 Task: In the Company chevron.com, Create email and send with subject: 'We're Thrilled to Welcome You ', and with mail content 'Good Morning,_x000D_
Welcome to a community of trailblazers and innovators. Discover a transformative opportunity that will empower you to thrive in your industry._x000D_
Thanks & Regards', attach the document: Proposal.doc and insert image: visitingcard.jpg. Below Thanks and Regards, write facebook and insert the URL: 'www.facebook.com'. Mark checkbox to create task to follow up : Tomorrow.  Enter or choose an email address of recipient's from company's contact and send.. Logged in from softage.1@softage.net
Action: Mouse moved to (103, 65)
Screenshot: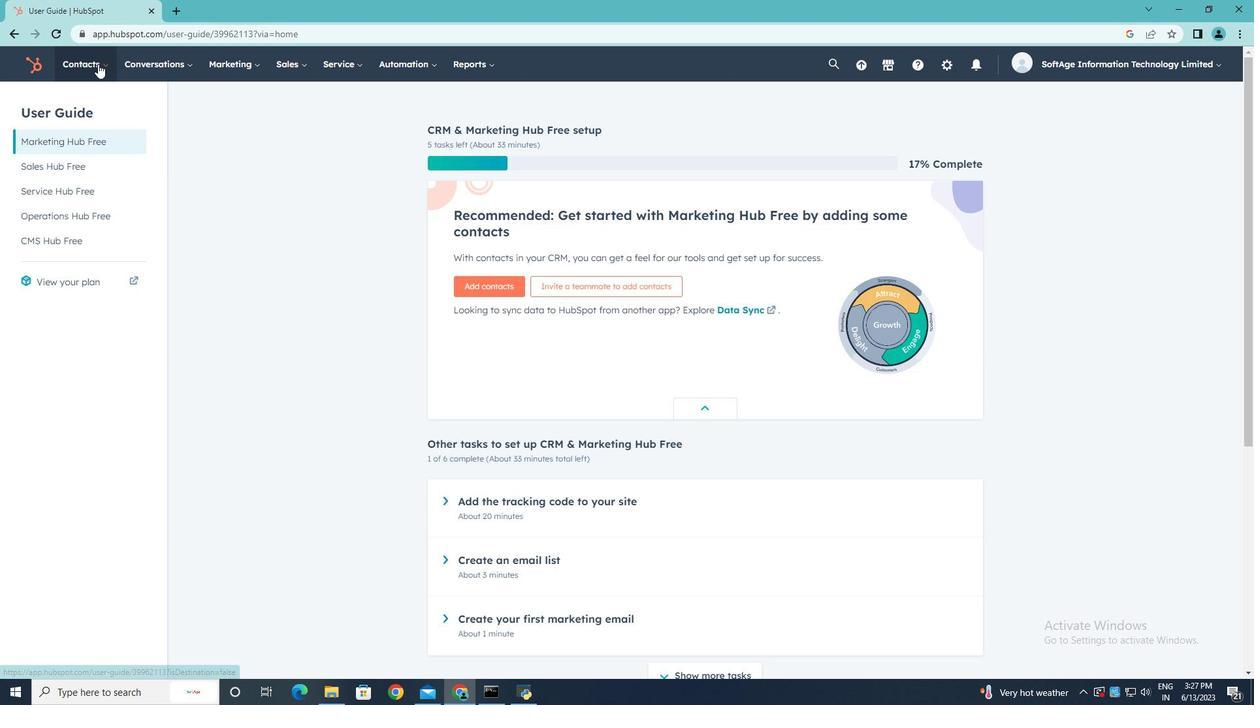 
Action: Mouse pressed left at (103, 65)
Screenshot: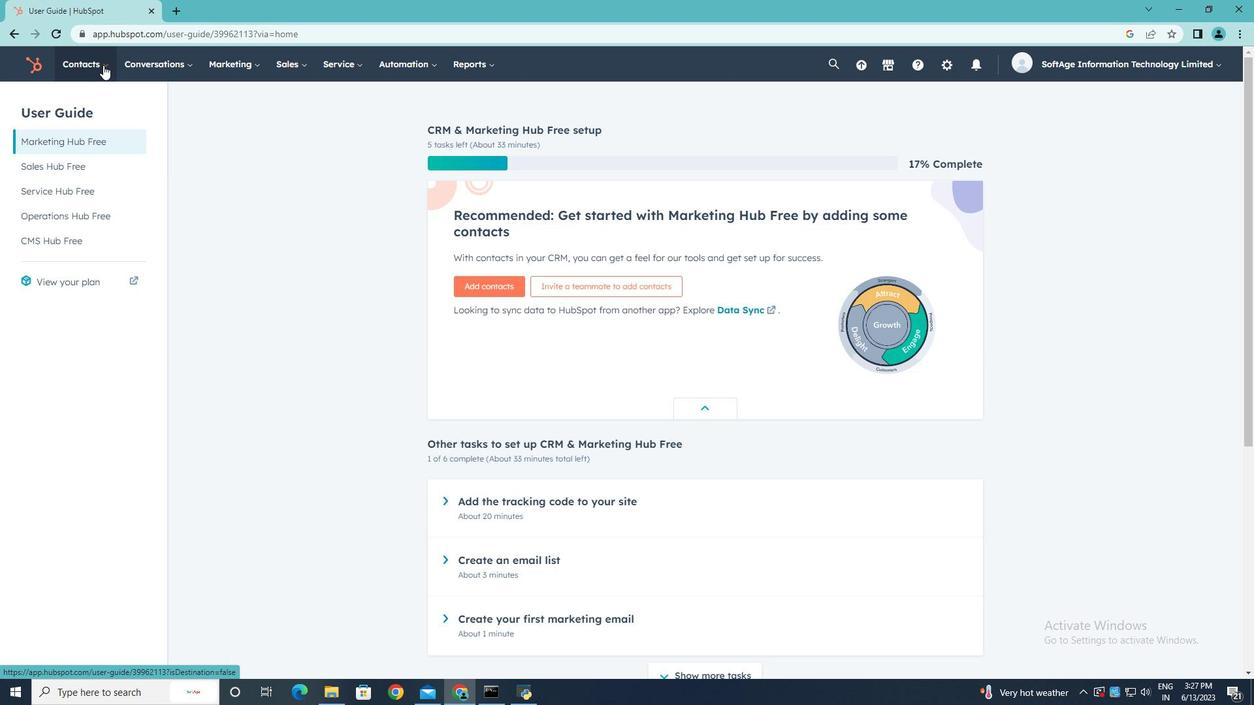 
Action: Mouse moved to (99, 126)
Screenshot: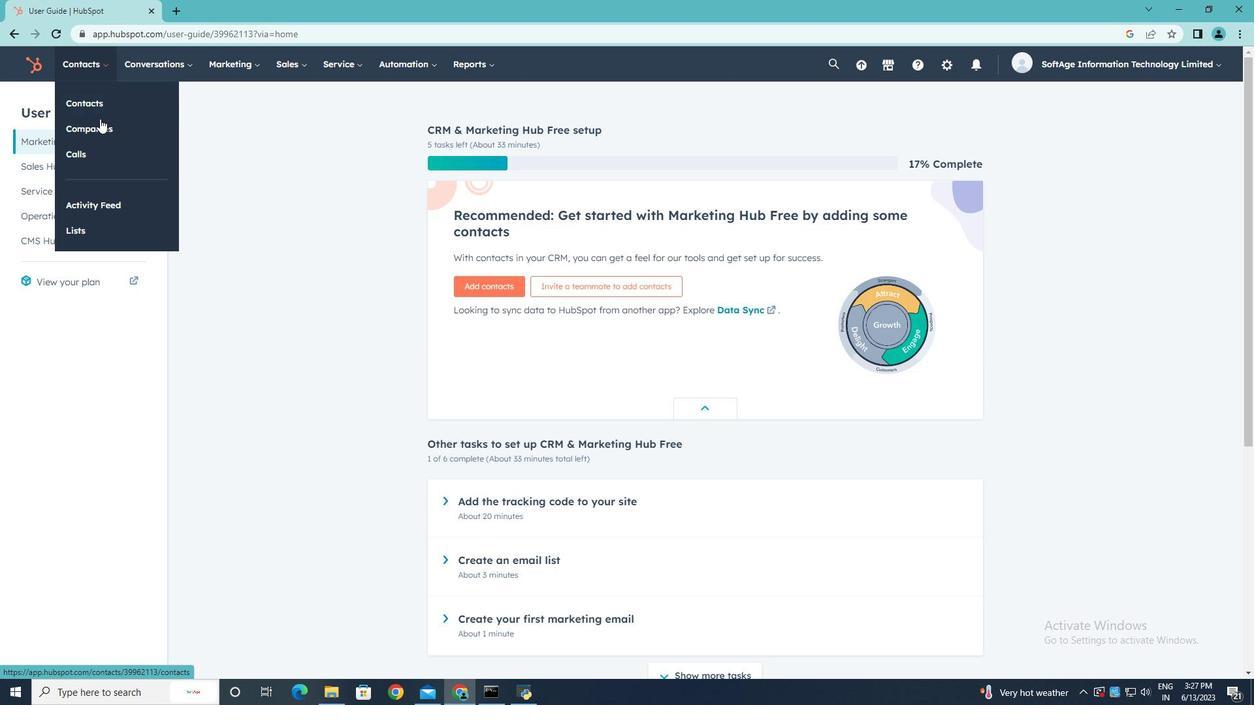 
Action: Mouse pressed left at (99, 126)
Screenshot: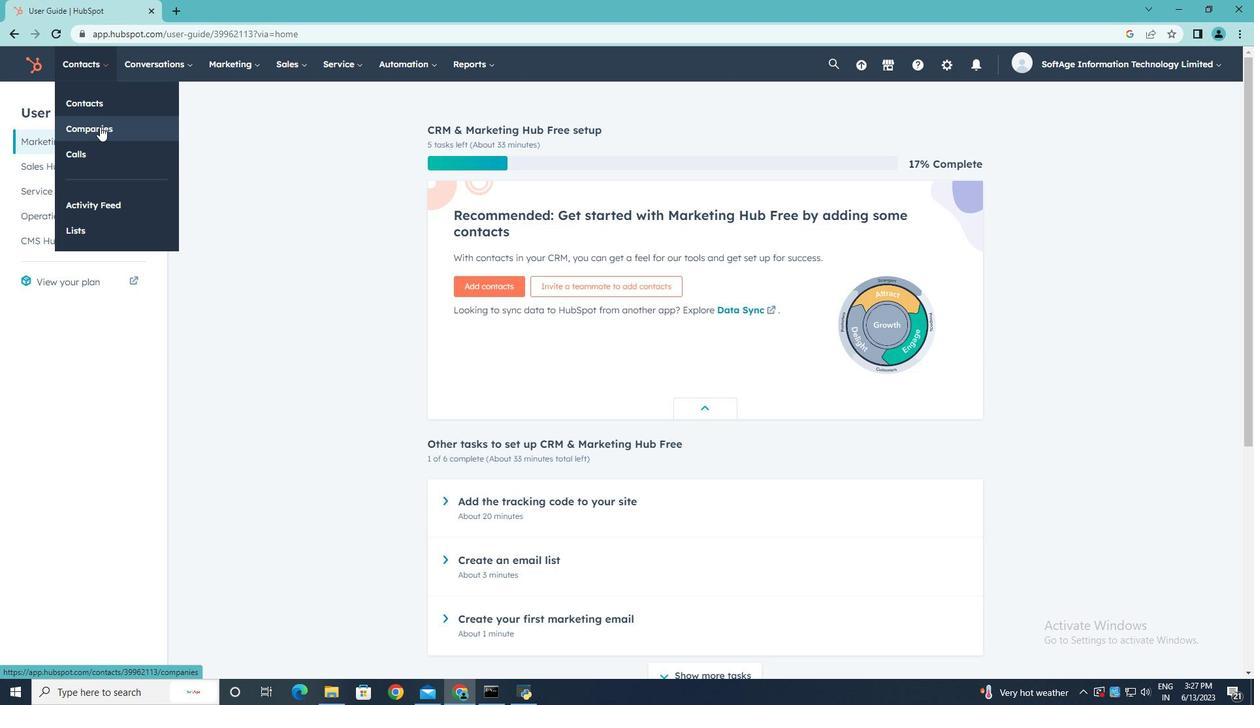 
Action: Mouse moved to (99, 211)
Screenshot: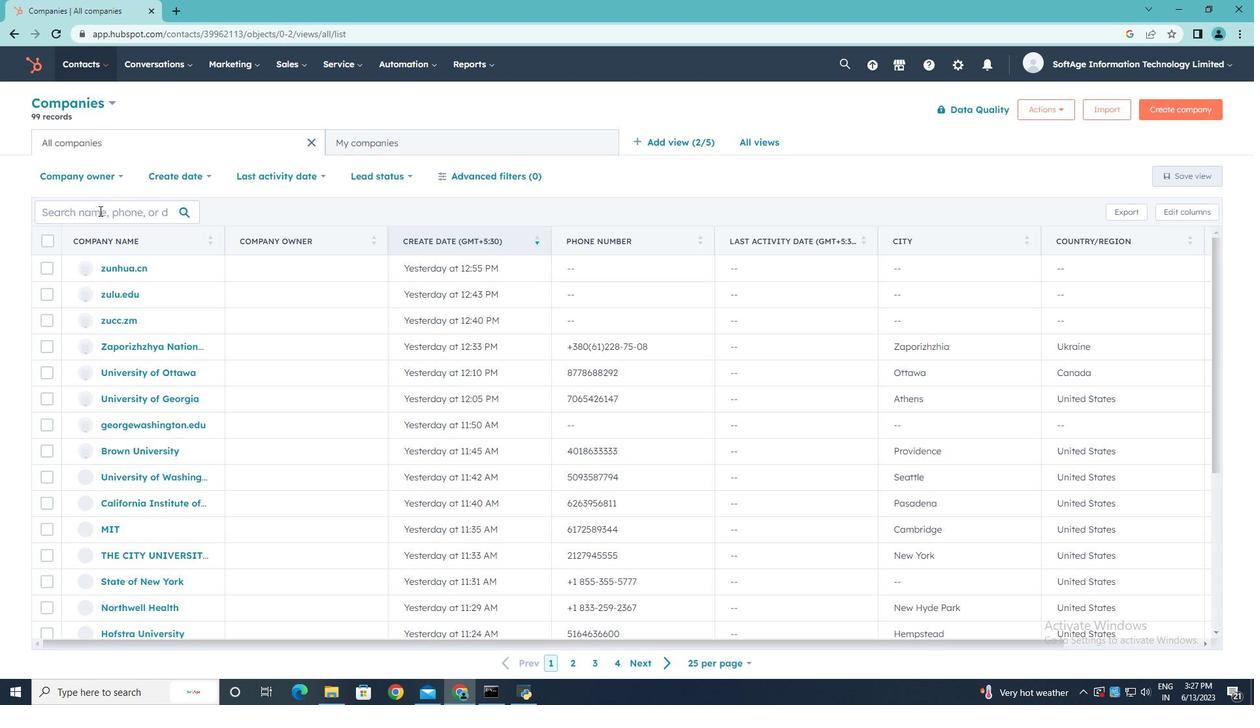 
Action: Mouse pressed left at (99, 211)
Screenshot: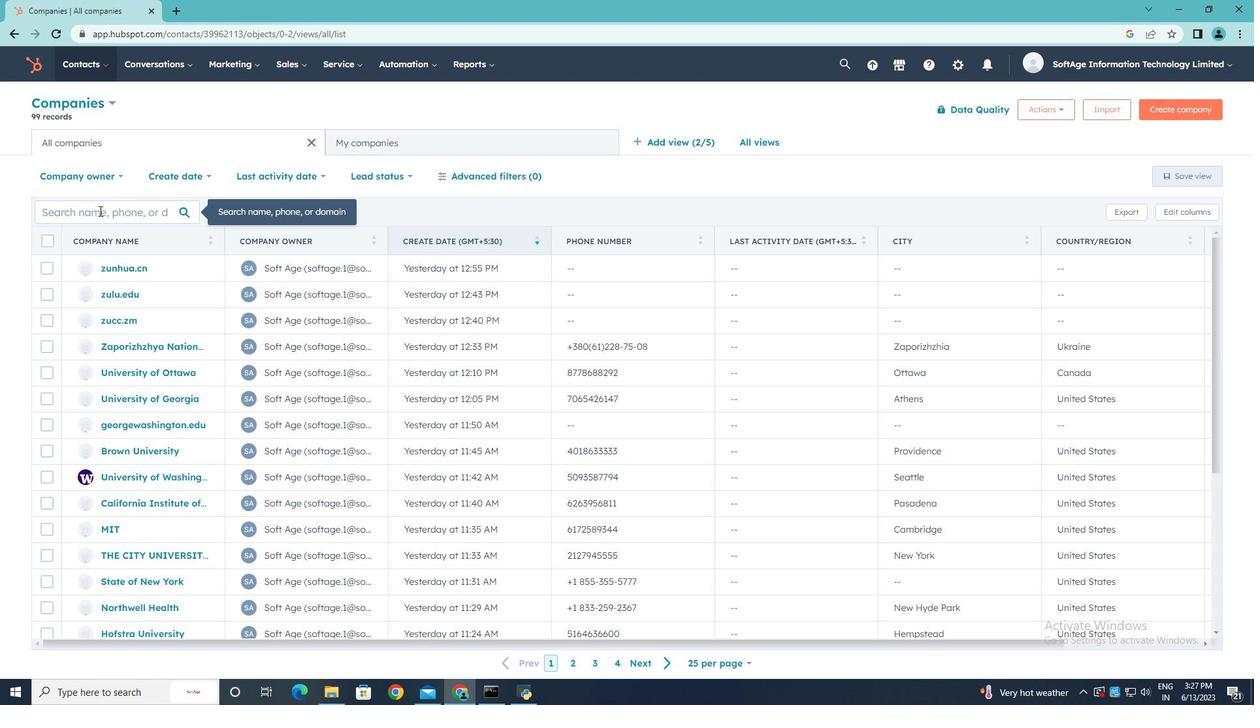 
Action: Key pressed chevron.com
Screenshot: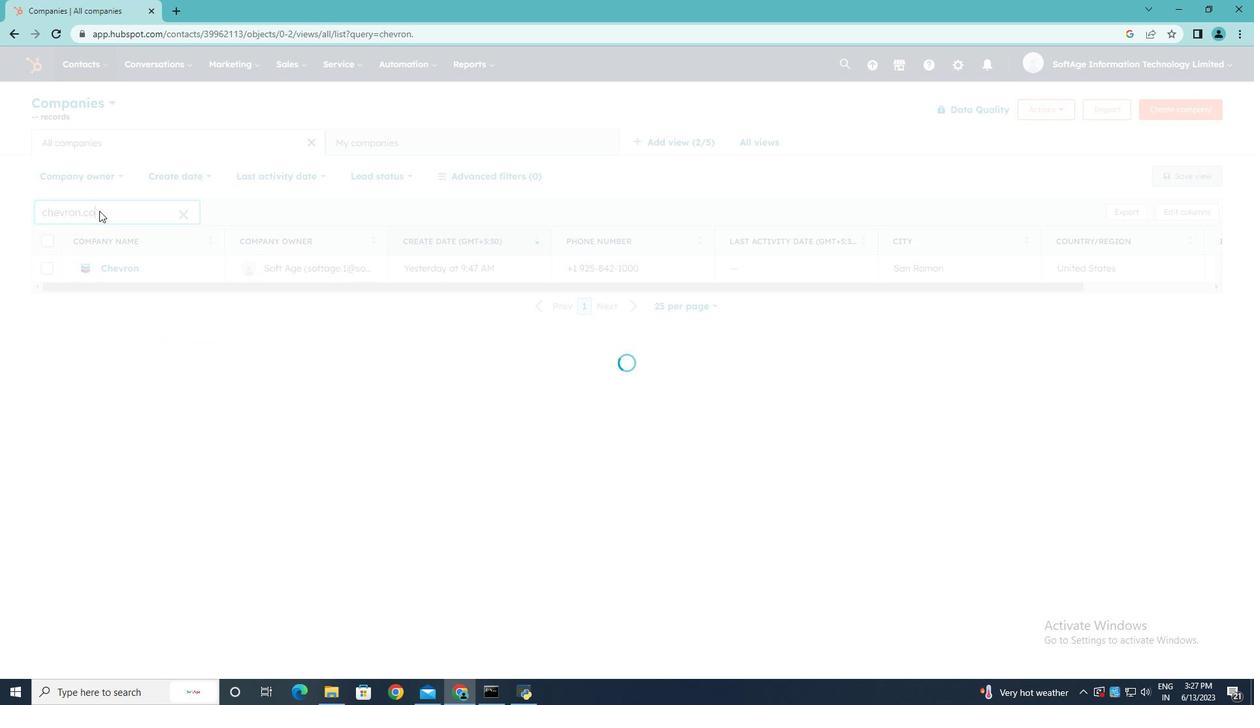 
Action: Mouse moved to (112, 269)
Screenshot: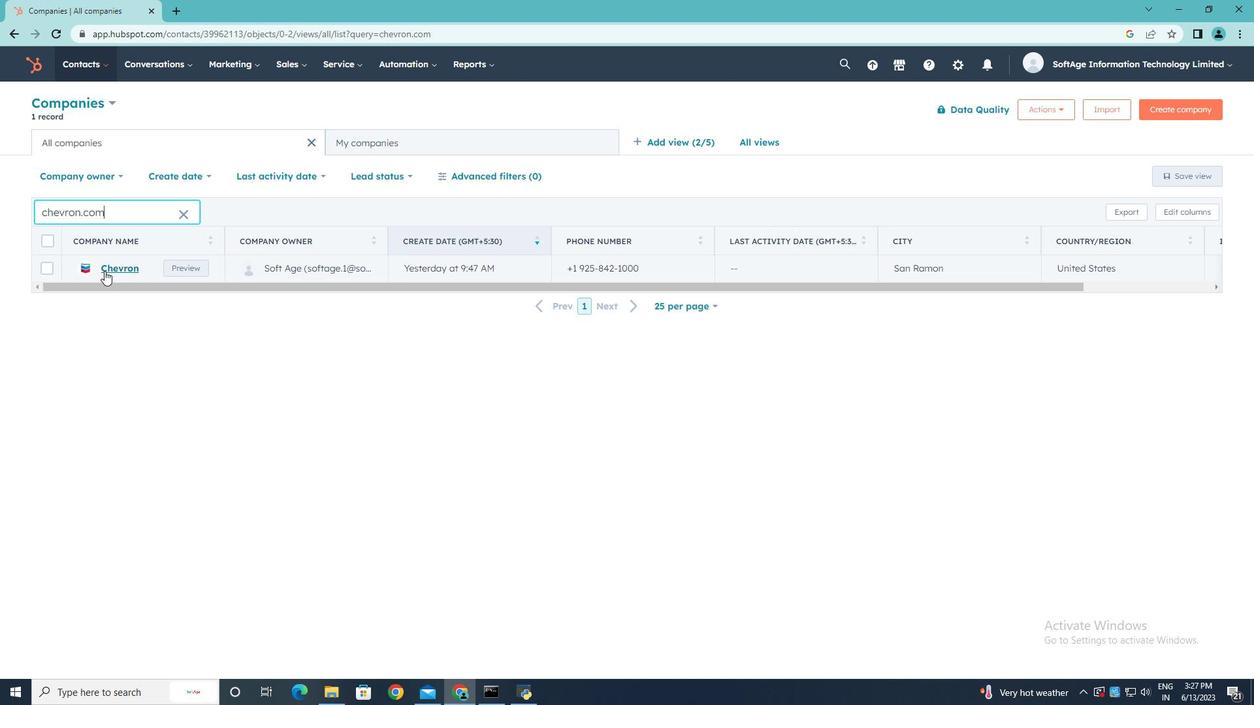 
Action: Mouse pressed left at (112, 269)
Screenshot: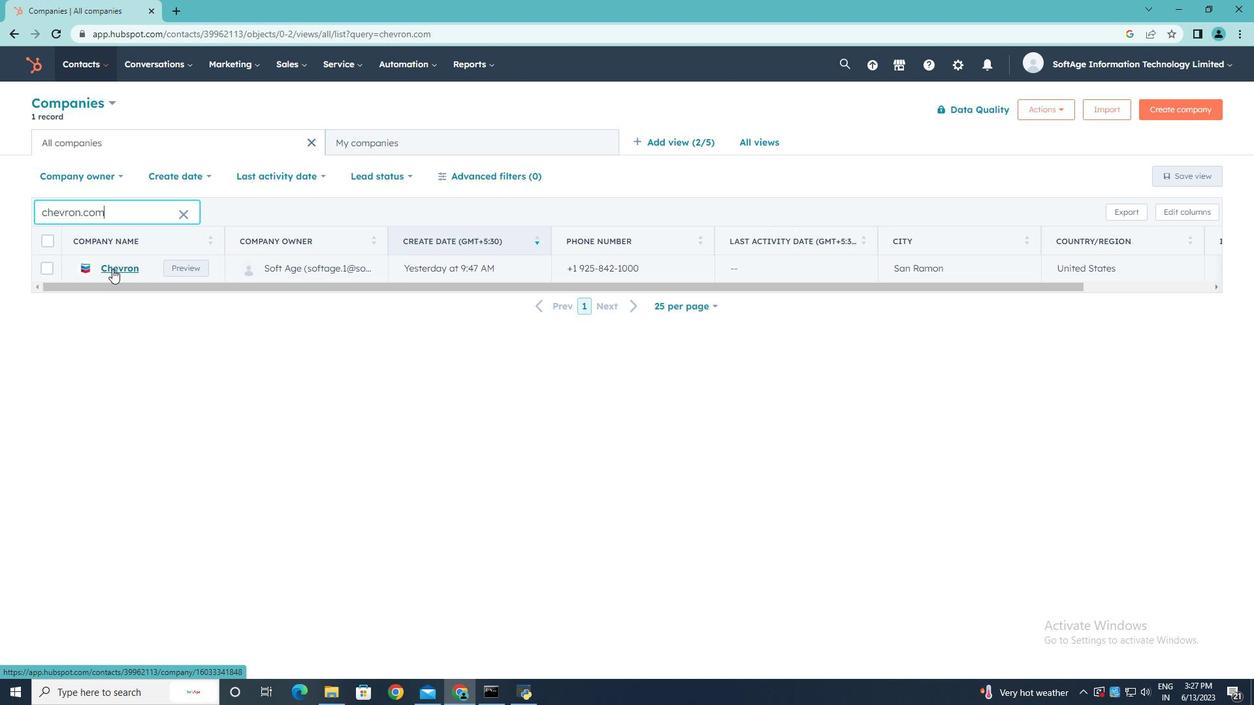 
Action: Mouse moved to (92, 217)
Screenshot: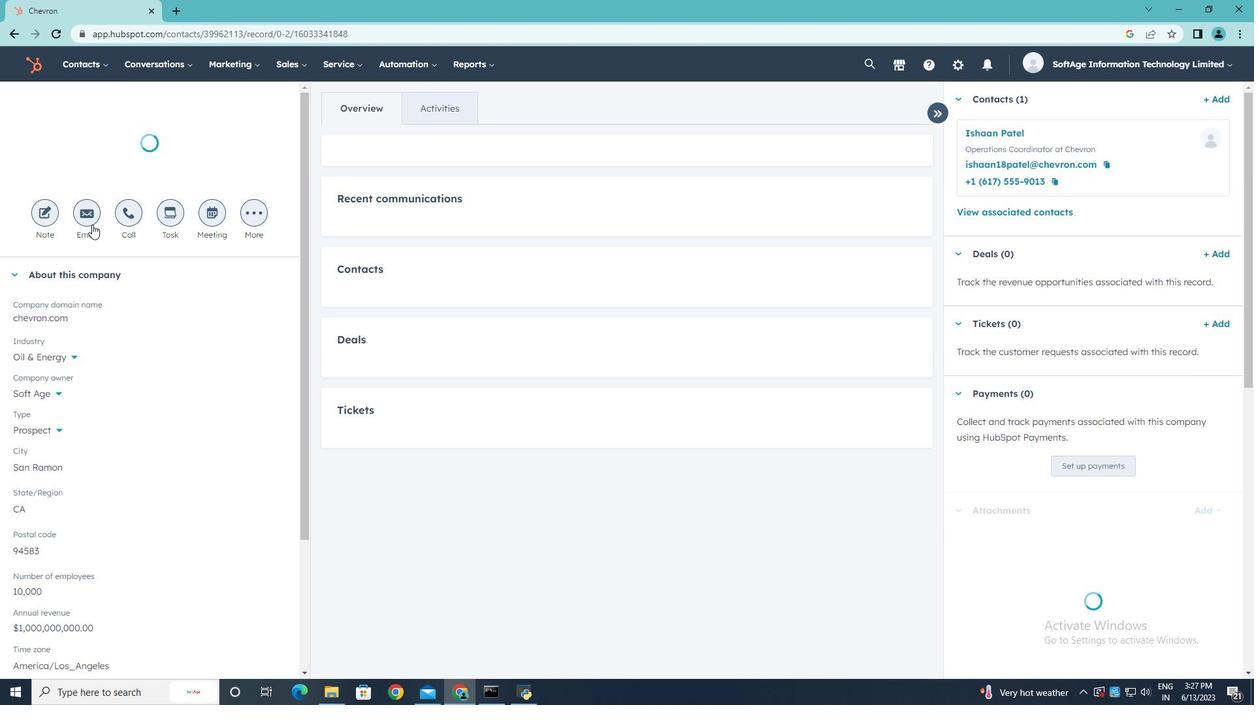 
Action: Mouse pressed left at (92, 217)
Screenshot: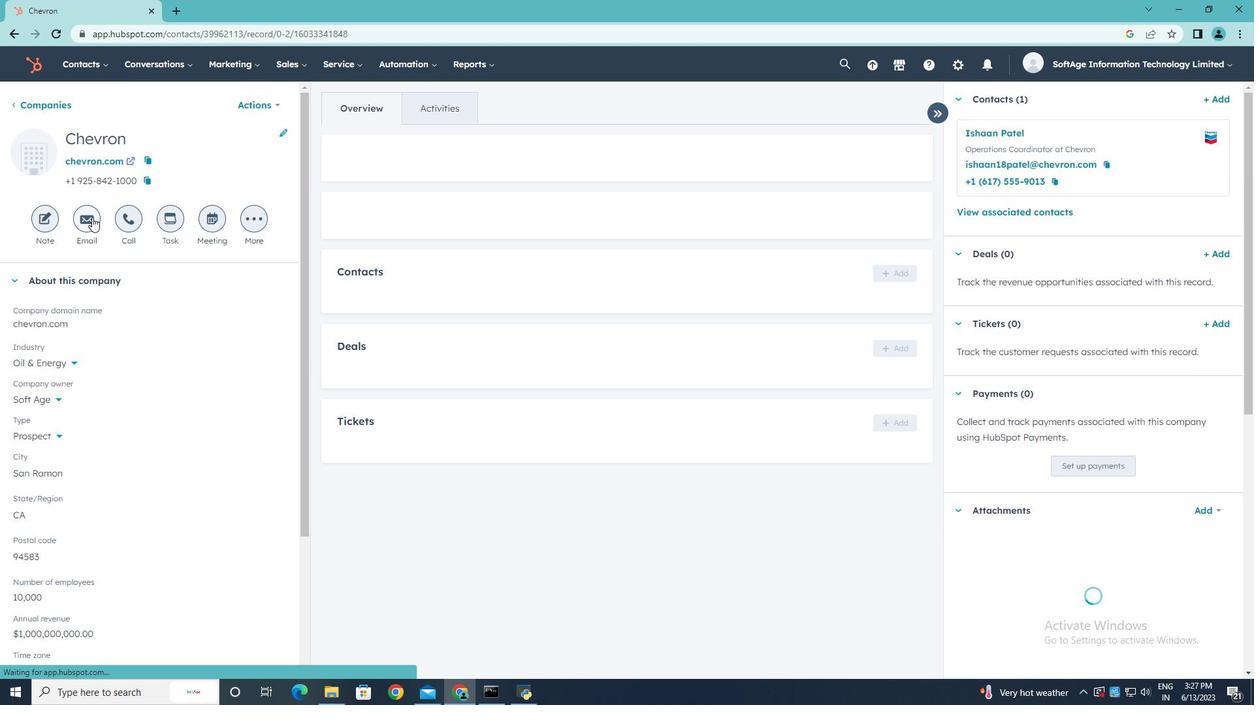 
Action: Key pressed <Key.shift><Key.shift><Key.shift><Key.shift><Key.shift><Key.shift><Key.shift><Key.shift><Key.shift><Key.shift><Key.shift><Key.shift><Key.shift><Key.shift><Key.shift><Key.shift><Key.shift><Key.shift><Key.shift><Key.shift>We're<Key.space><Key.shift><Key.shift>Tha<Key.backspace>rilled<Key.space>to<Key.space><Key.shift>Welcome<Key.space><Key.shift>You
Screenshot: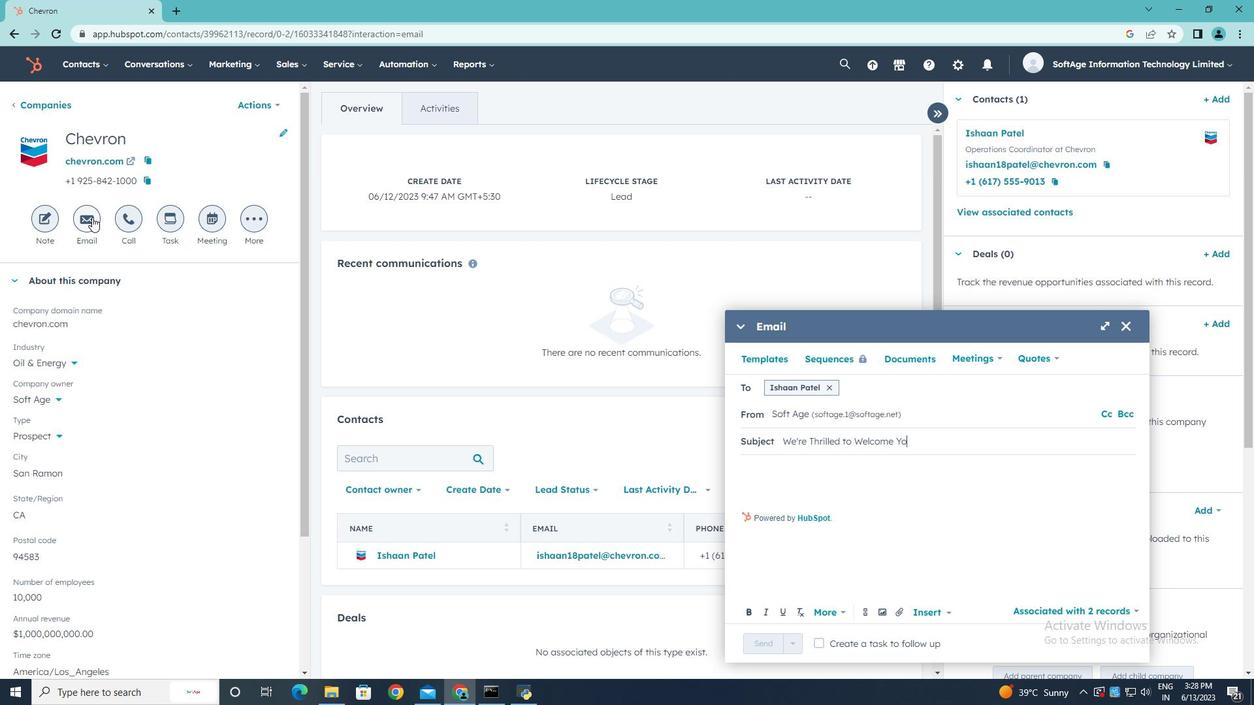 
Action: Mouse moved to (752, 462)
Screenshot: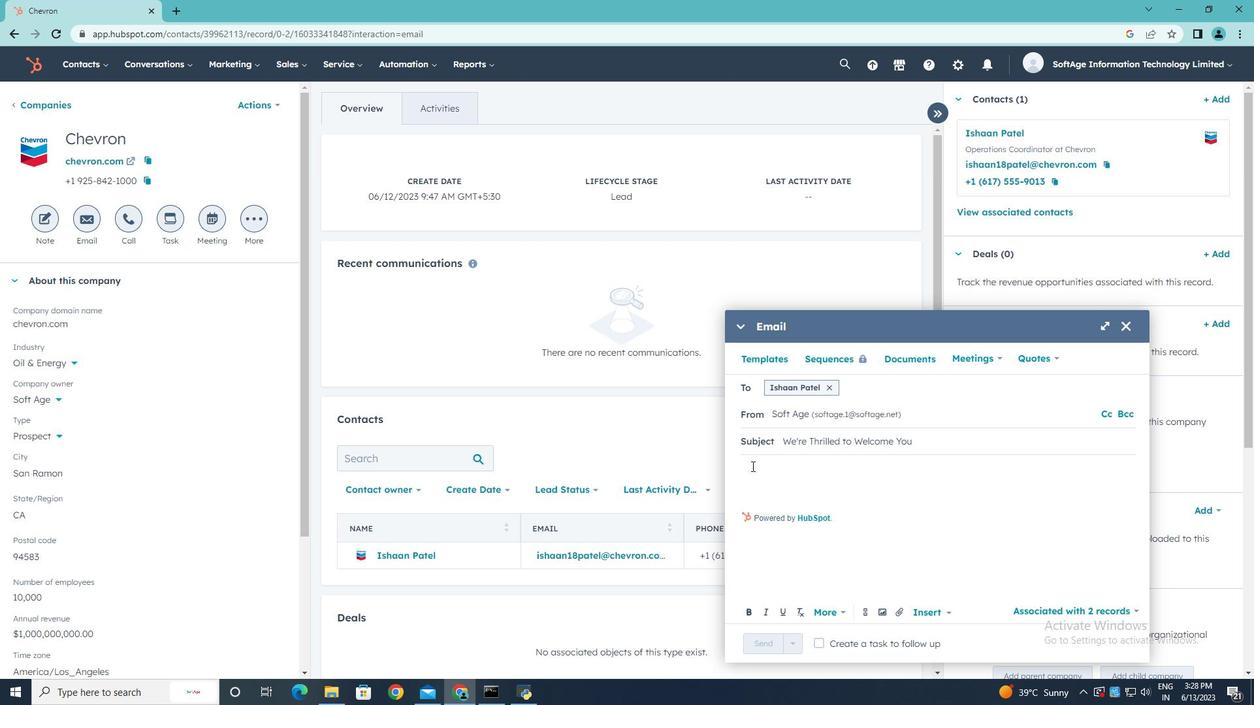 
Action: Mouse pressed left at (752, 462)
Screenshot: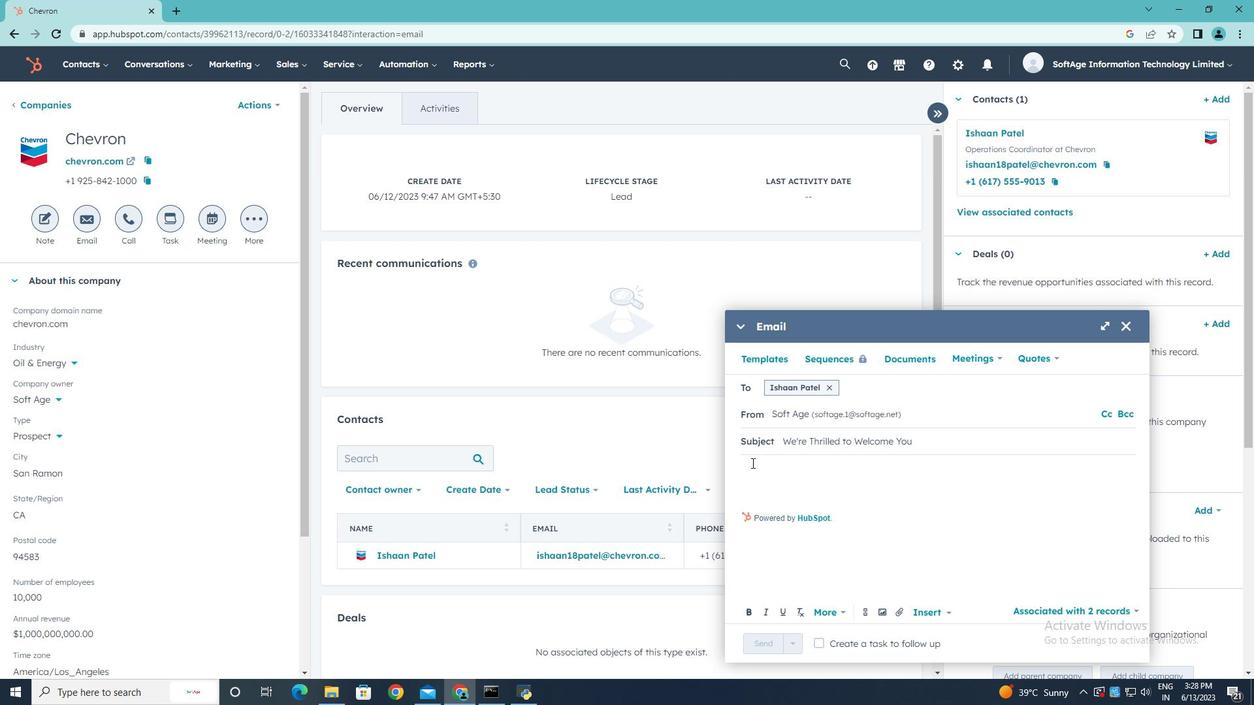 
Action: Mouse moved to (752, 467)
Screenshot: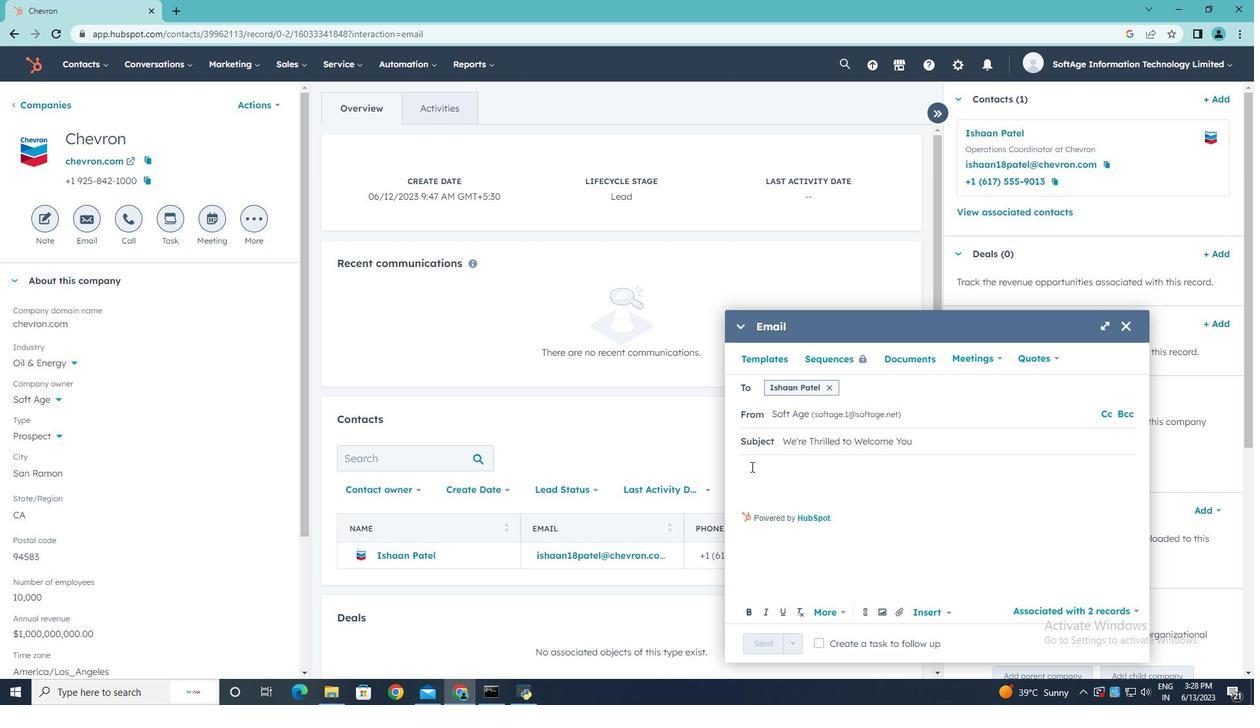 
Action: Mouse pressed left at (752, 467)
Screenshot: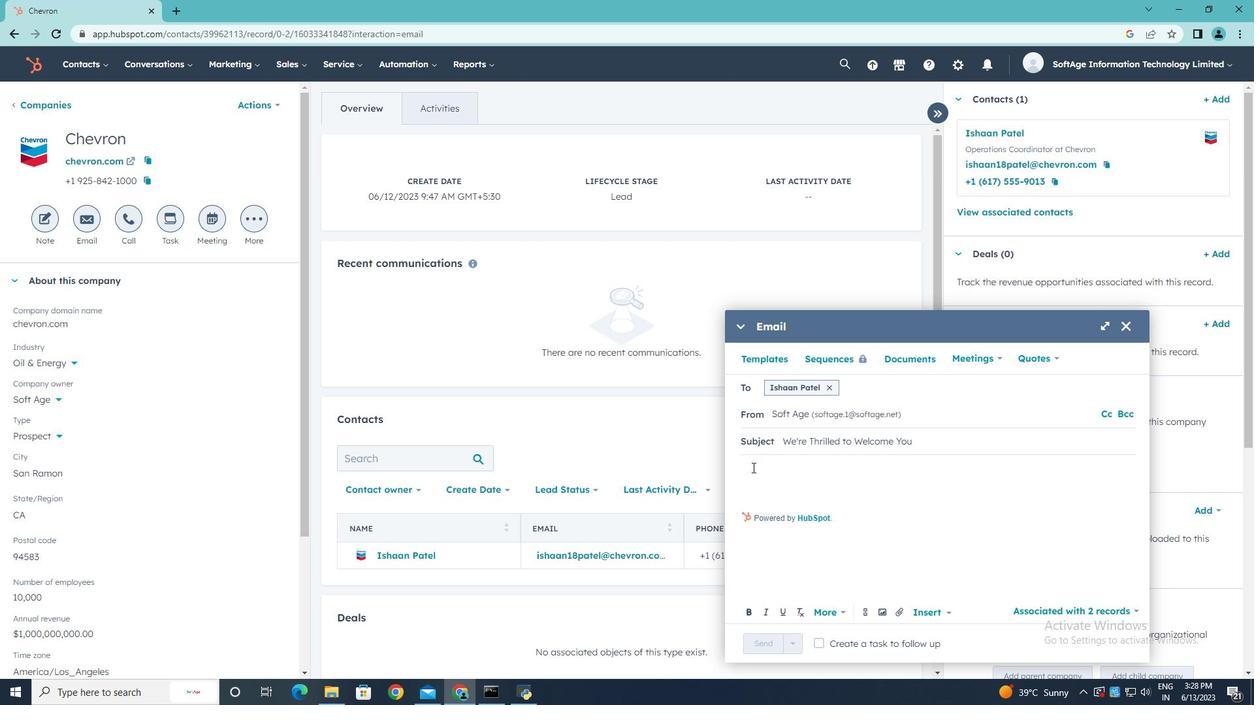 
Action: Key pressed <Key.shift><Key.shift><Key.shift><Key.shift><Key.shift><Key.shift><Key.shift><Key.shift><Key.shift><Key.shift><Key.shift>Good<Key.space><Key.shift>Morning,
Screenshot: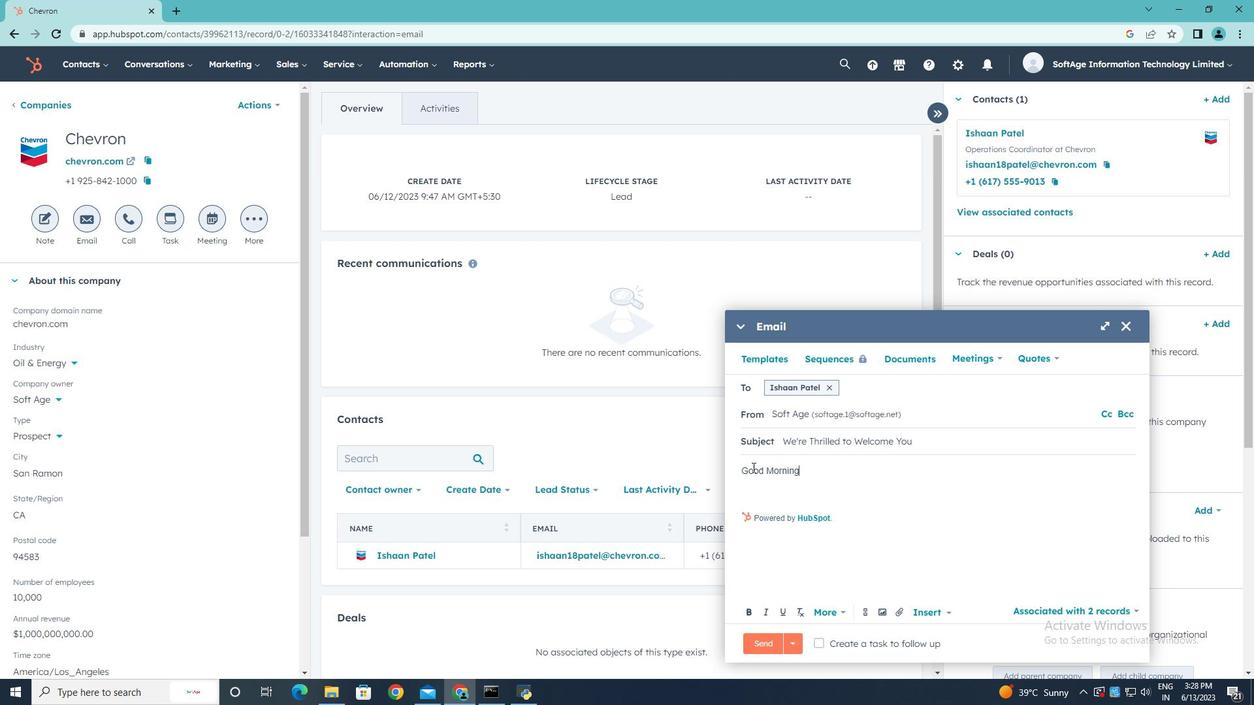 
Action: Mouse moved to (750, 484)
Screenshot: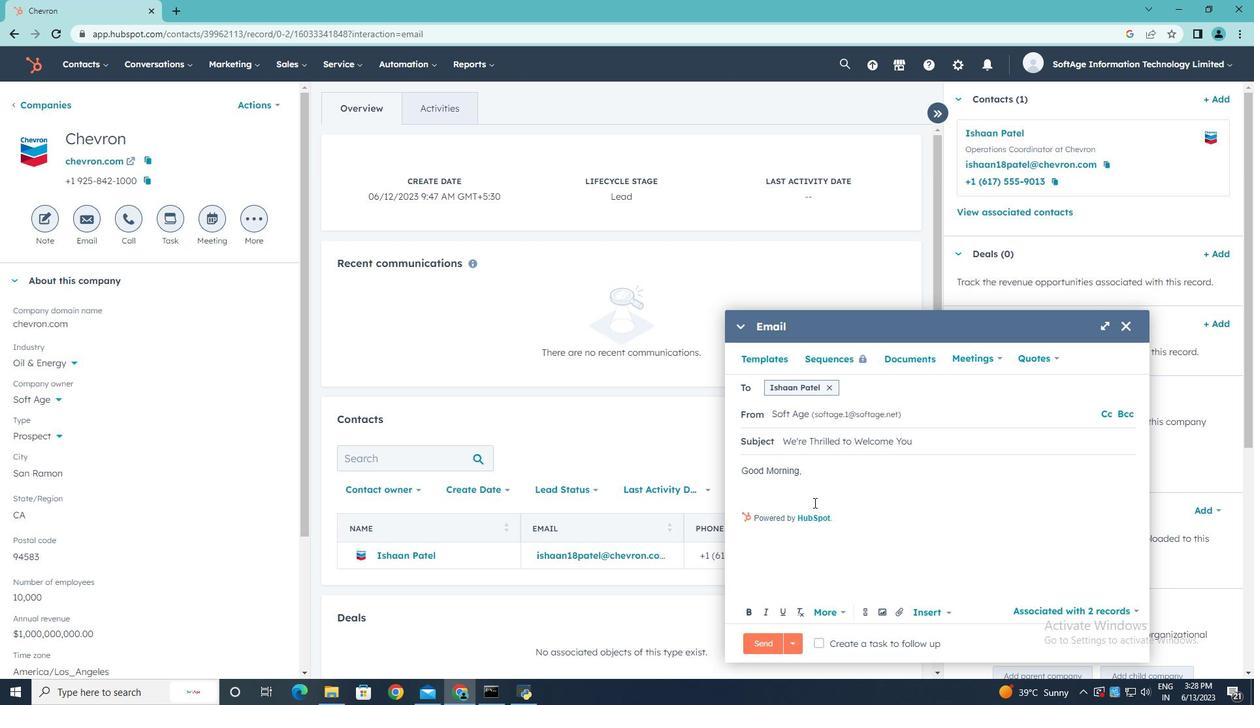 
Action: Mouse pressed left at (750, 484)
Screenshot: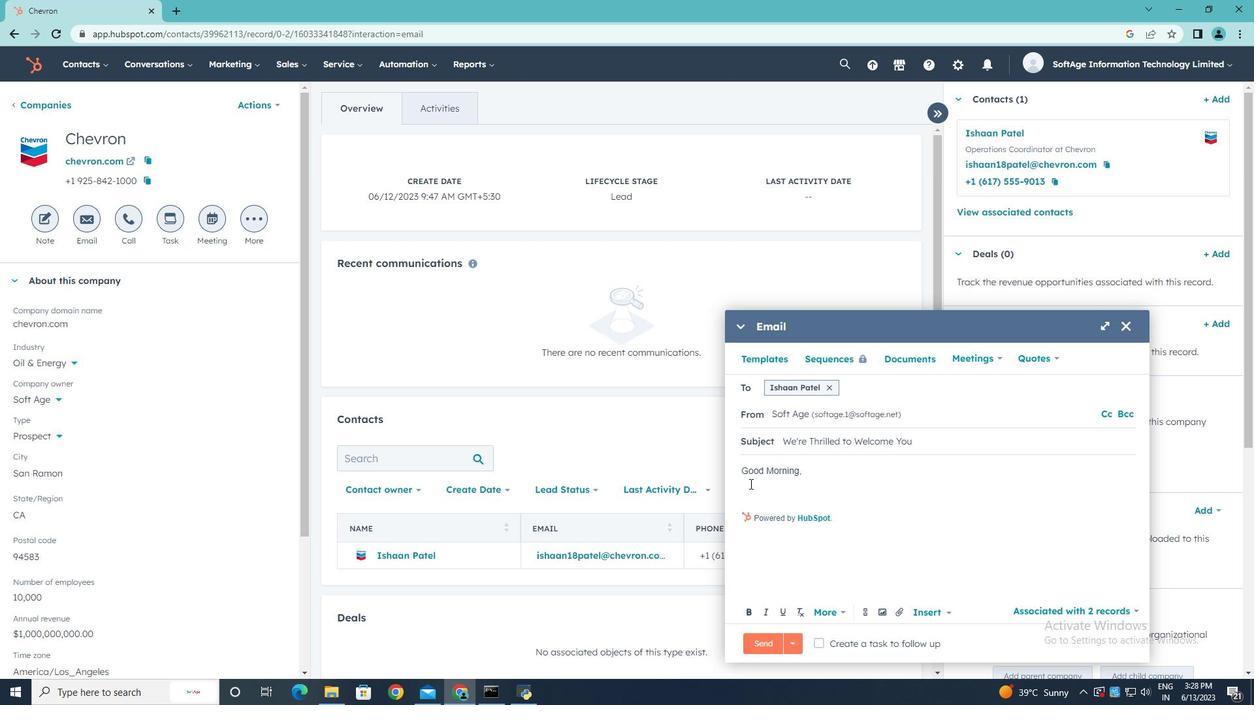 
Action: Key pressed <Key.shift>Welcome<Key.space>to<Key.space>a<Key.space><Key.shift>community<Key.space>of<Key.space>trailblazers<Key.space>and<Key.space>innovators.<Key.space><Key.shift>Discover<Key.space>a<Key.space>transformative<Key.space>opportunity<Key.space>thar<Key.backspace>t<Key.space>will<Key.space>empower<Key.space>you<Key.space>to<Key.space>thrive<Key.space>in<Key.space>your<Key.space>industry.
Screenshot: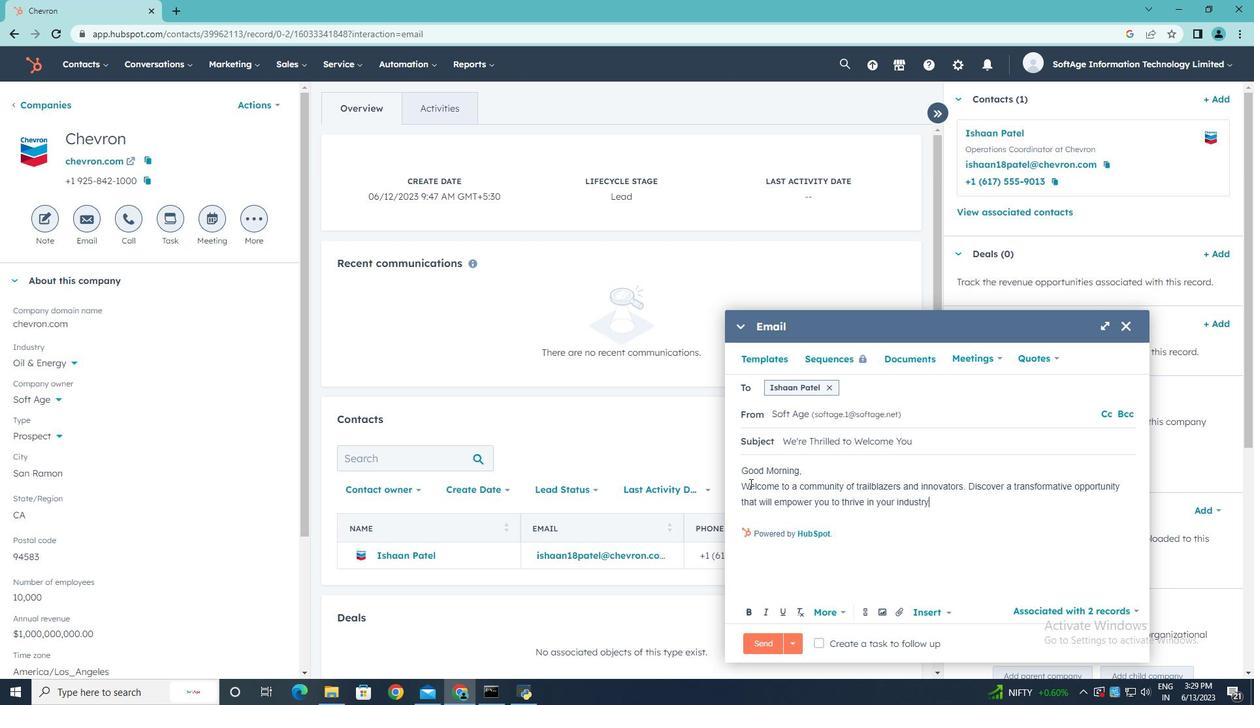 
Action: Mouse moved to (761, 515)
Screenshot: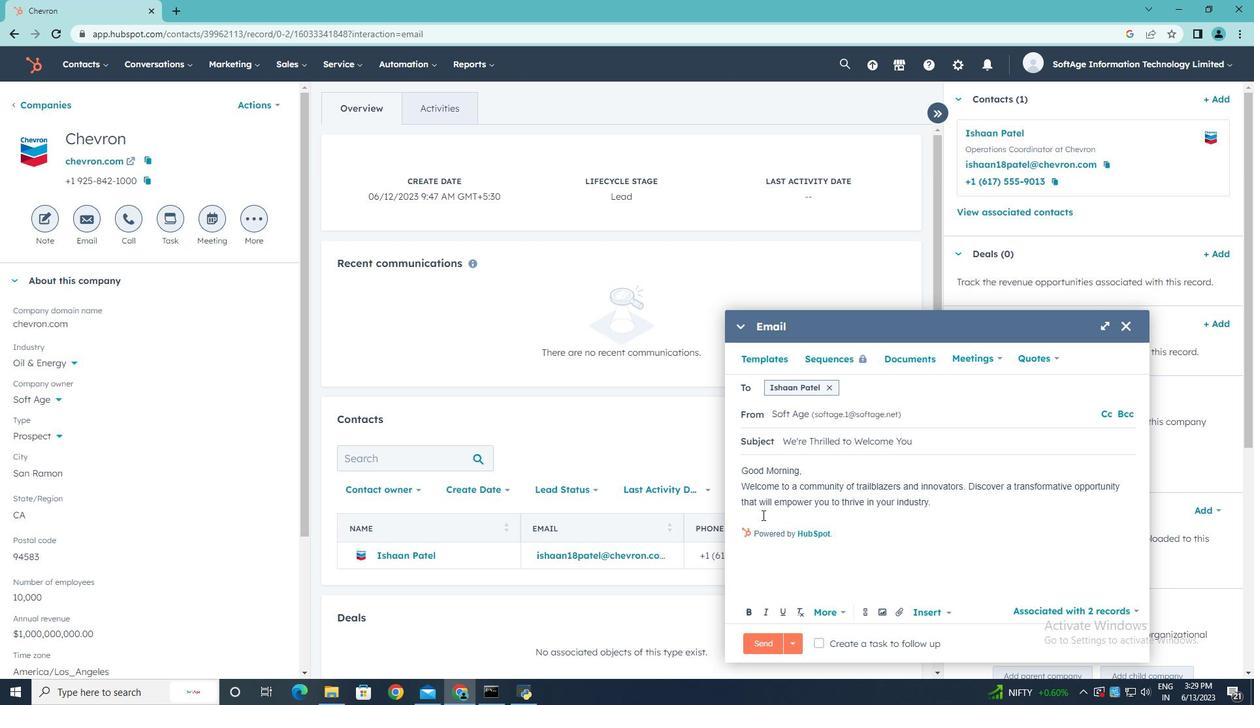 
Action: Mouse pressed left at (761, 515)
Screenshot: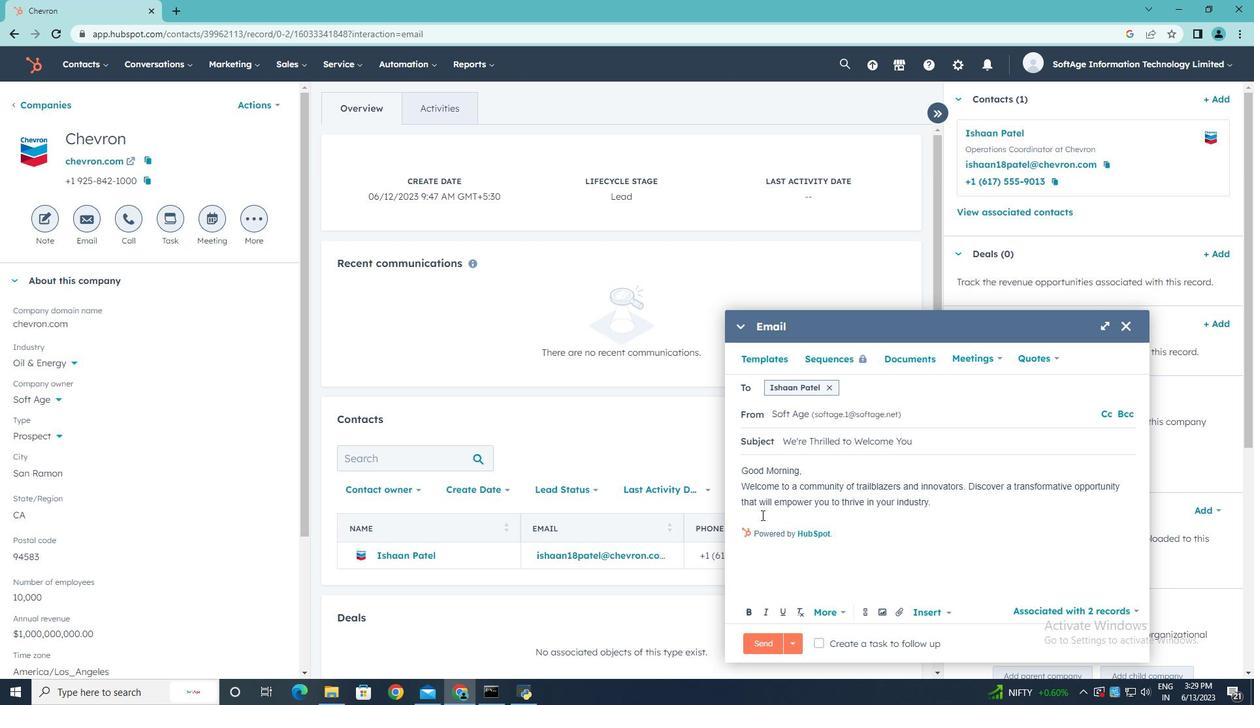 
Action: Key pressed <Key.enter><Key.shift>Thanks<Key.space><Key.shift><Key.shift><Key.shift><Key.shift><Key.shift><Key.shift><Key.shift><Key.shift><Key.shift><Key.shift><Key.shift><Key.shift><Key.shift><Key.shift><Key.shift><Key.shift><Key.shift><Key.shift><Key.shift><Key.shift><Key.shift><Key.shift><Key.shift><Key.shift><Key.shift><Key.shift>&<Key.space><Key.shift>Regards,
Screenshot: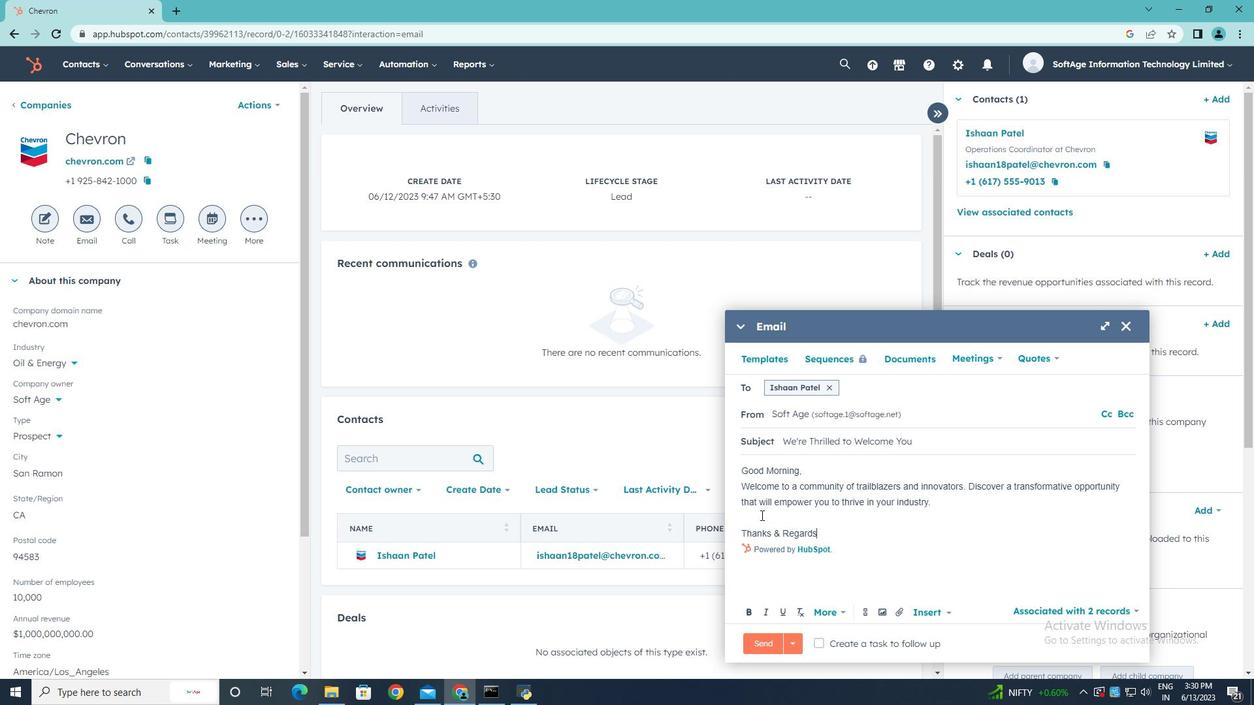 
Action: Mouse moved to (902, 610)
Screenshot: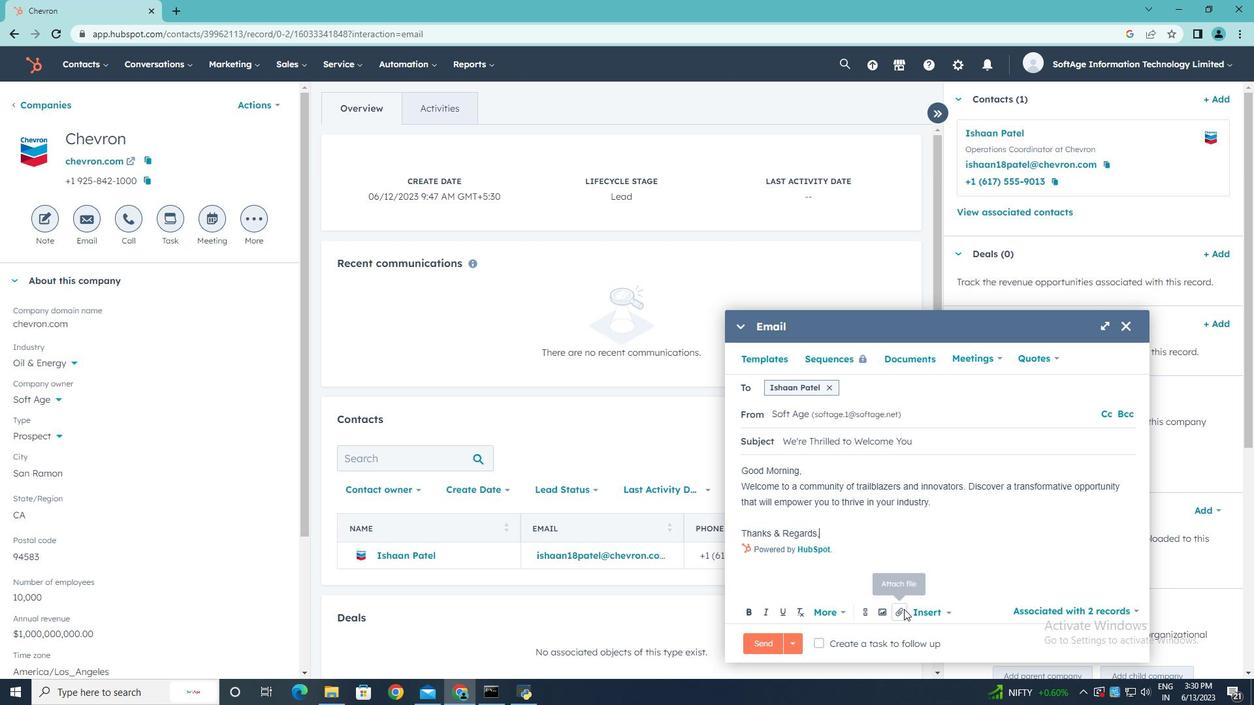 
Action: Mouse pressed left at (902, 610)
Screenshot: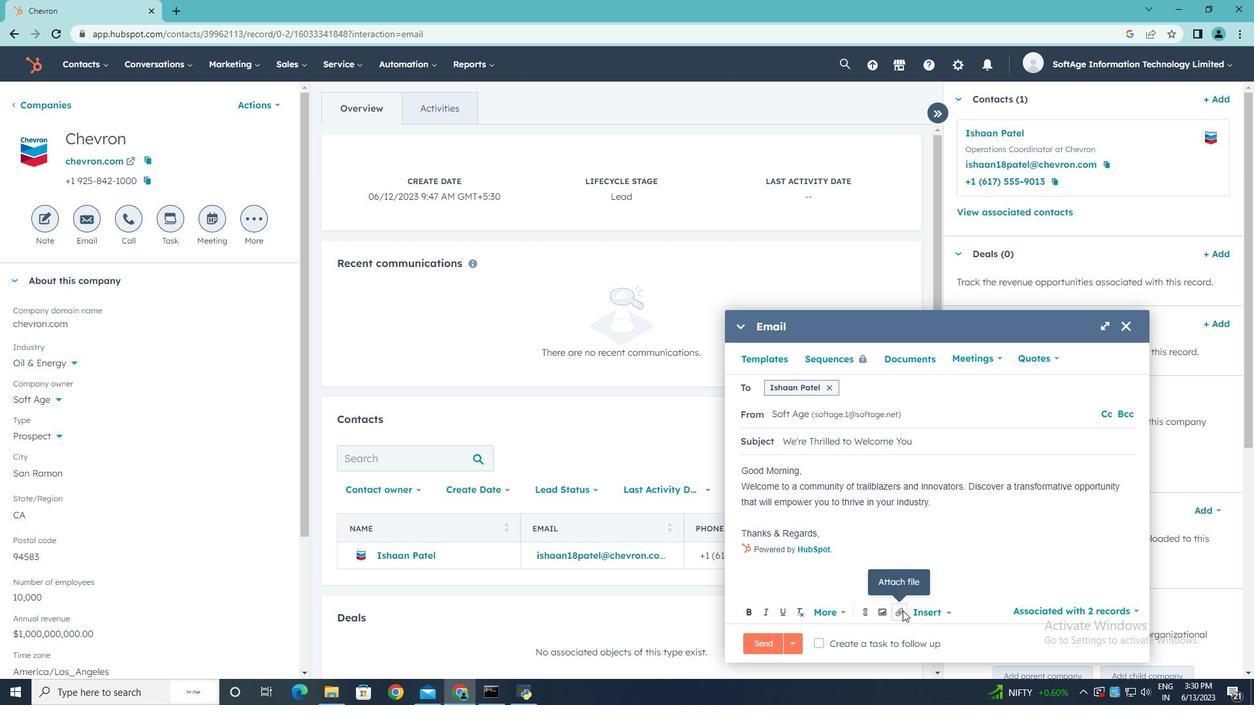 
Action: Mouse moved to (933, 578)
Screenshot: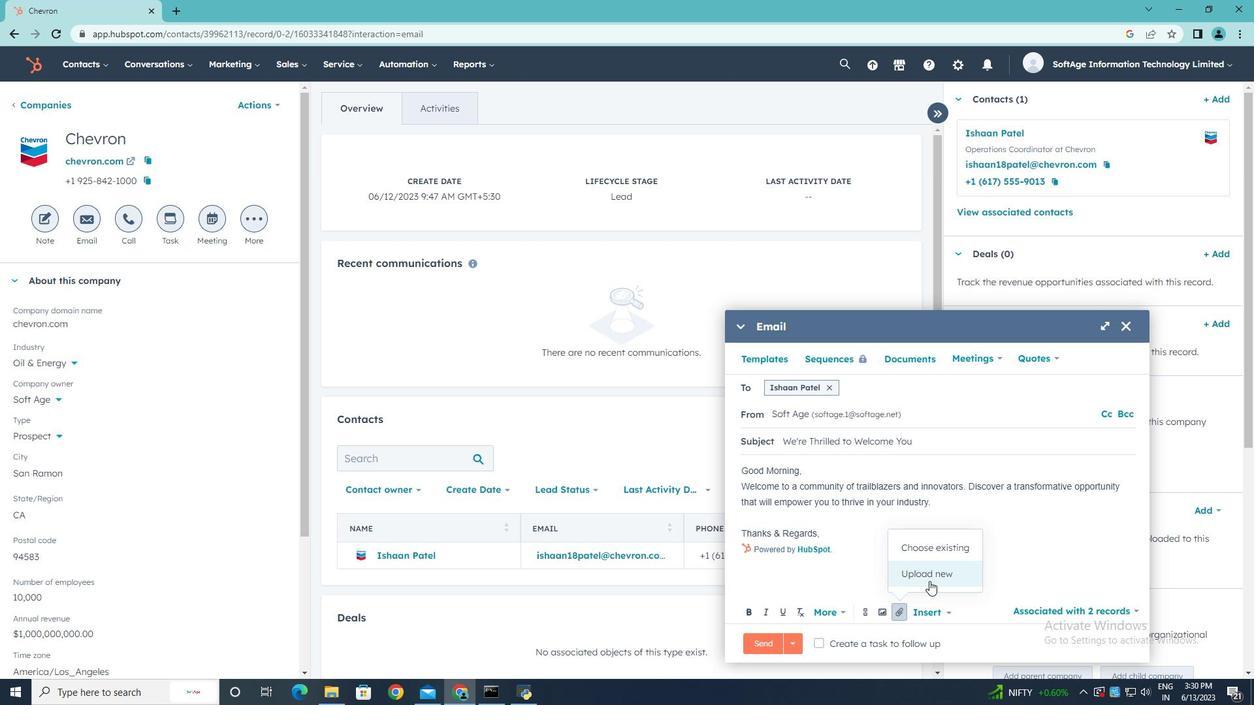 
Action: Mouse pressed left at (933, 578)
Screenshot: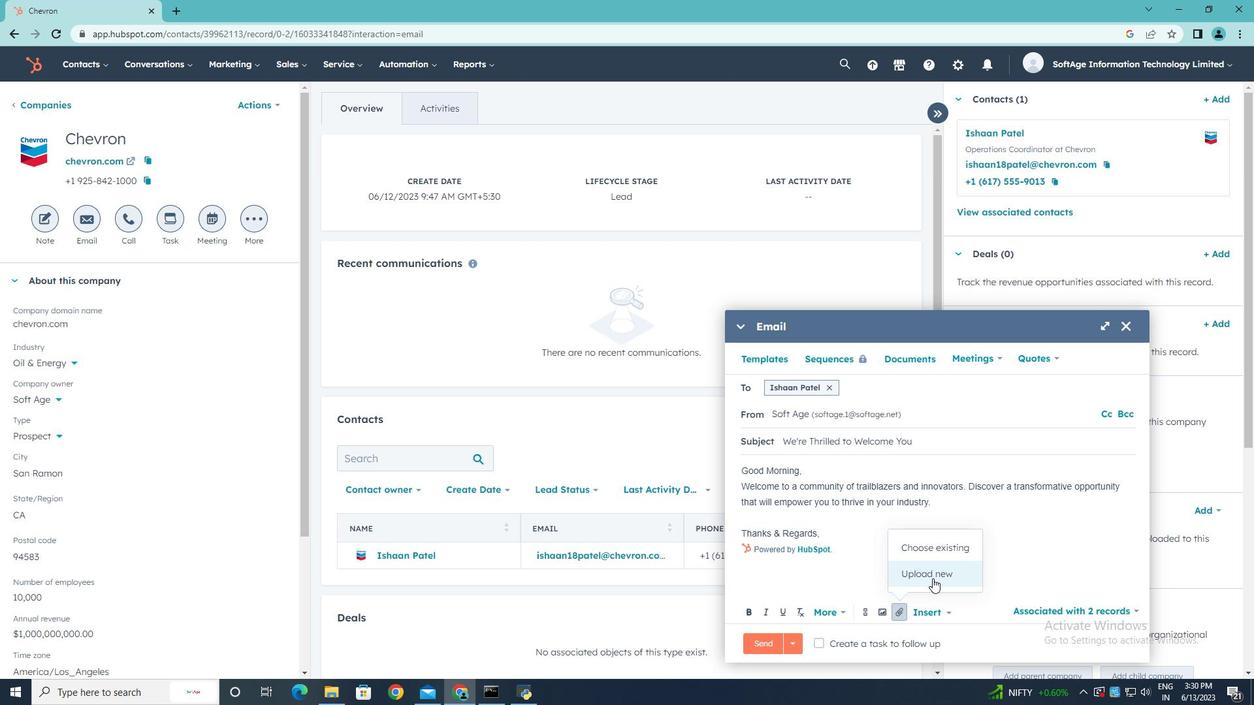 
Action: Mouse moved to (239, 132)
Screenshot: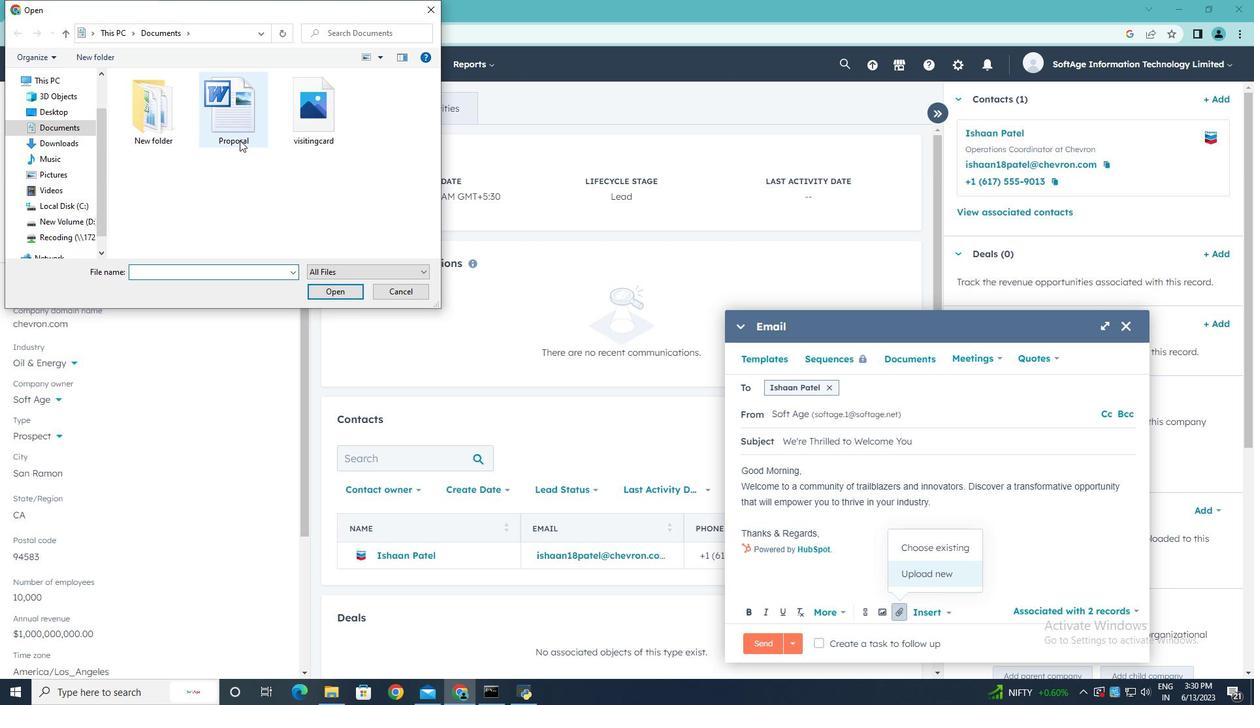 
Action: Mouse pressed left at (239, 132)
Screenshot: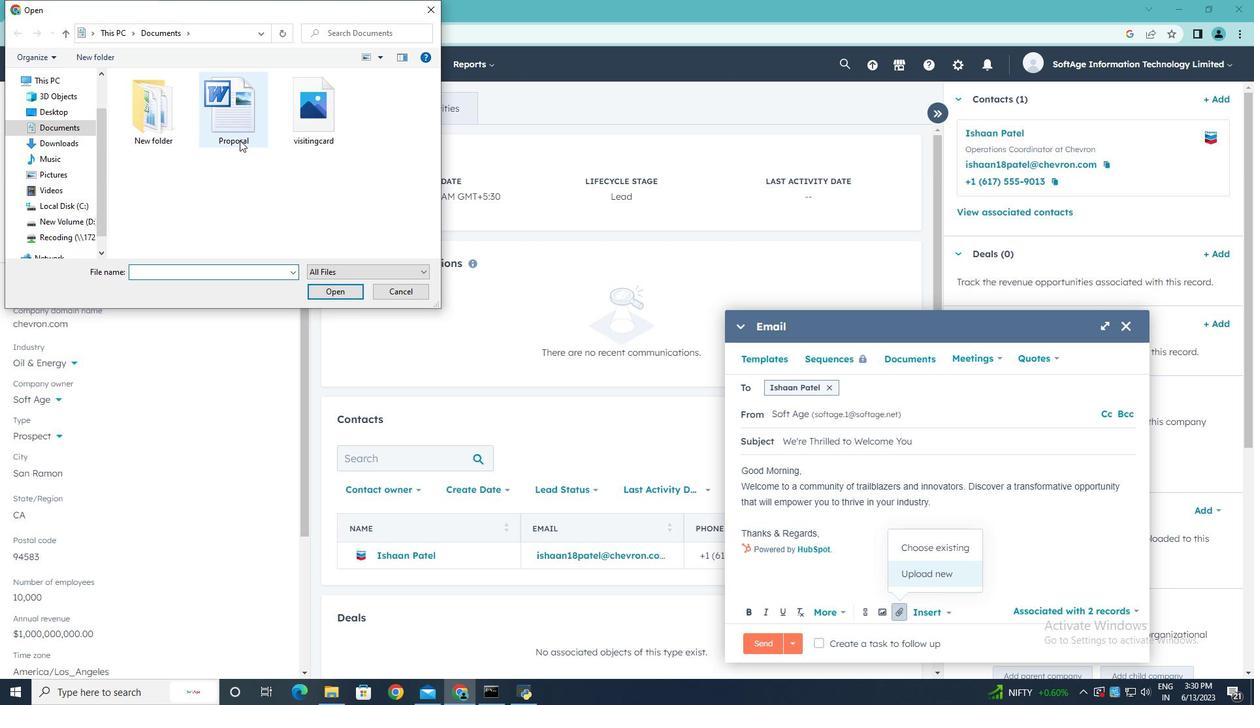 
Action: Mouse moved to (326, 288)
Screenshot: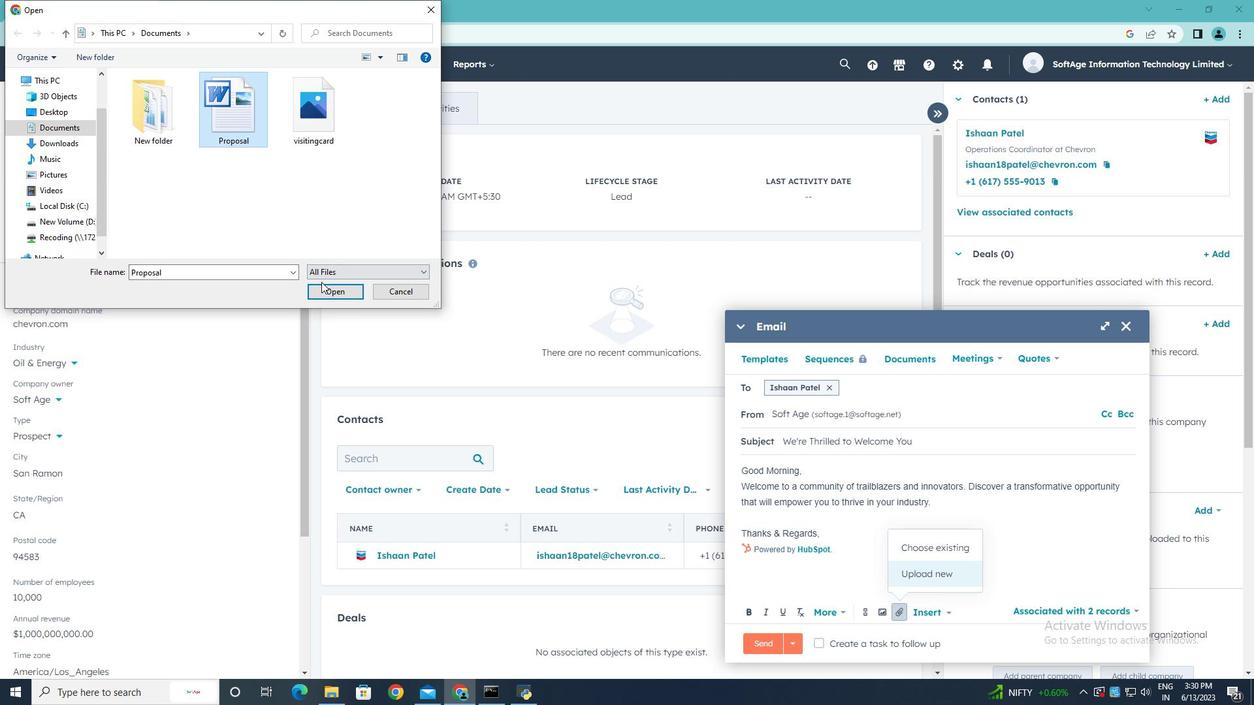 
Action: Mouse pressed left at (326, 288)
Screenshot: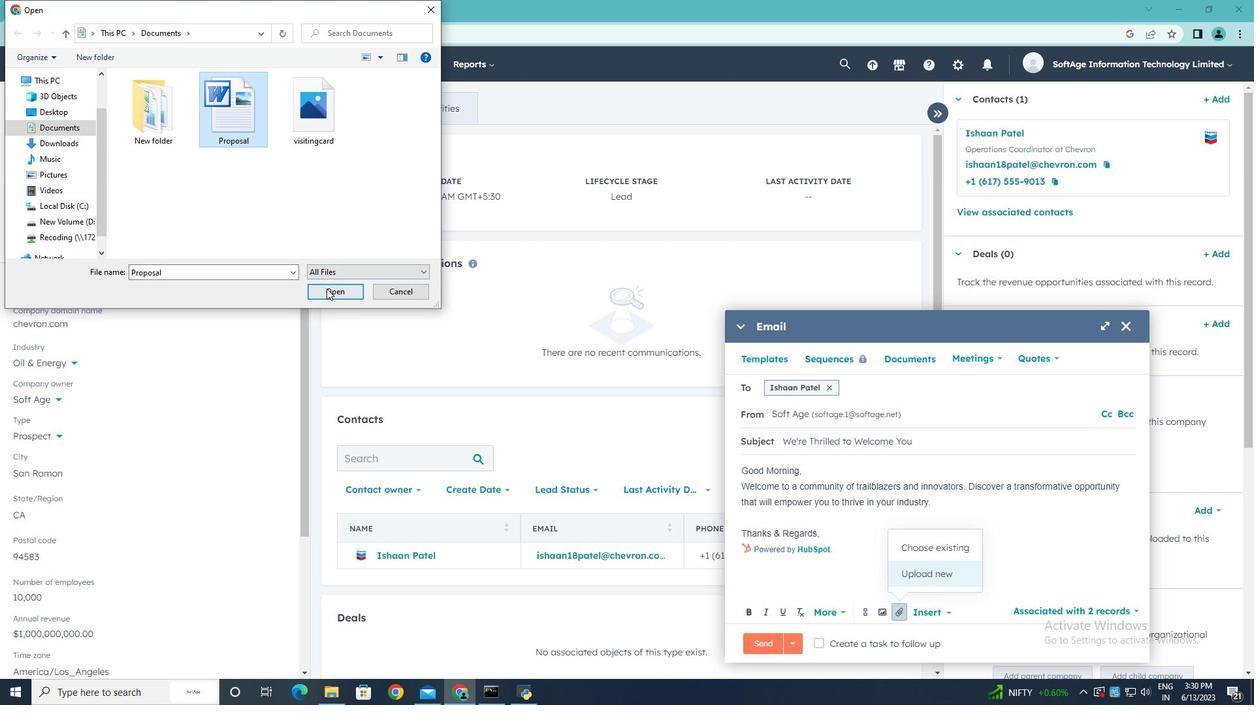 
Action: Mouse moved to (901, 580)
Screenshot: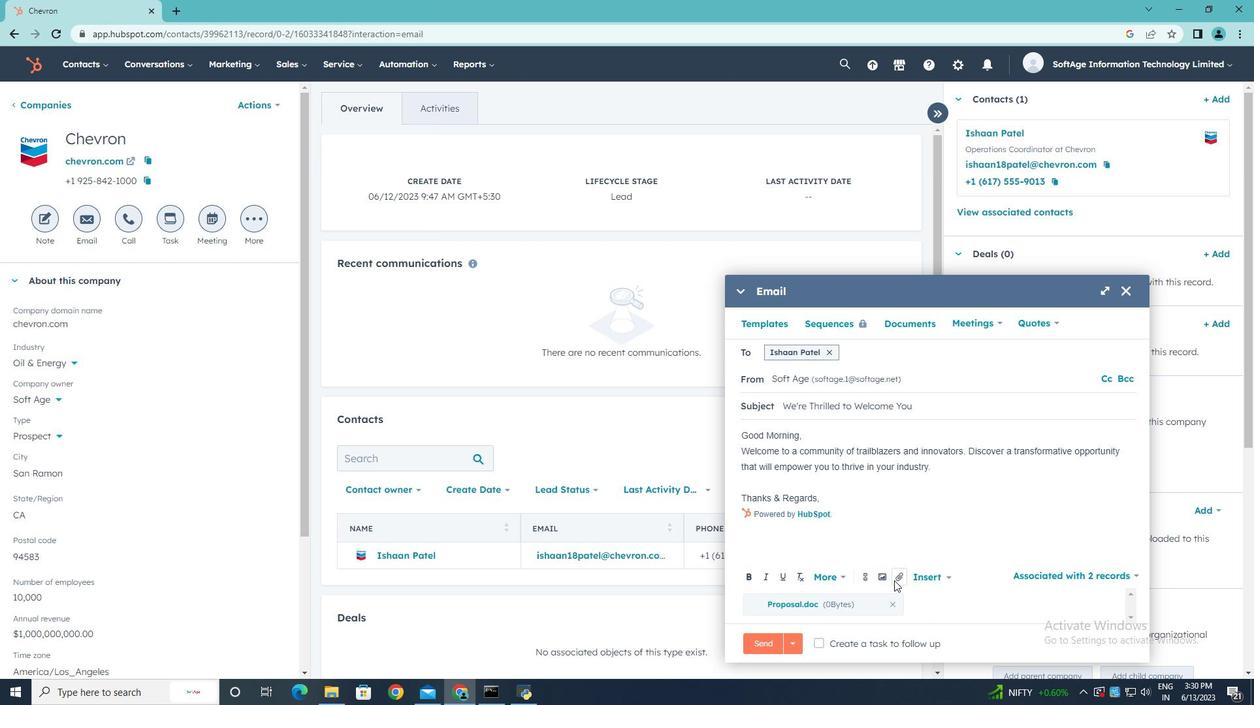
Action: Mouse pressed left at (901, 580)
Screenshot: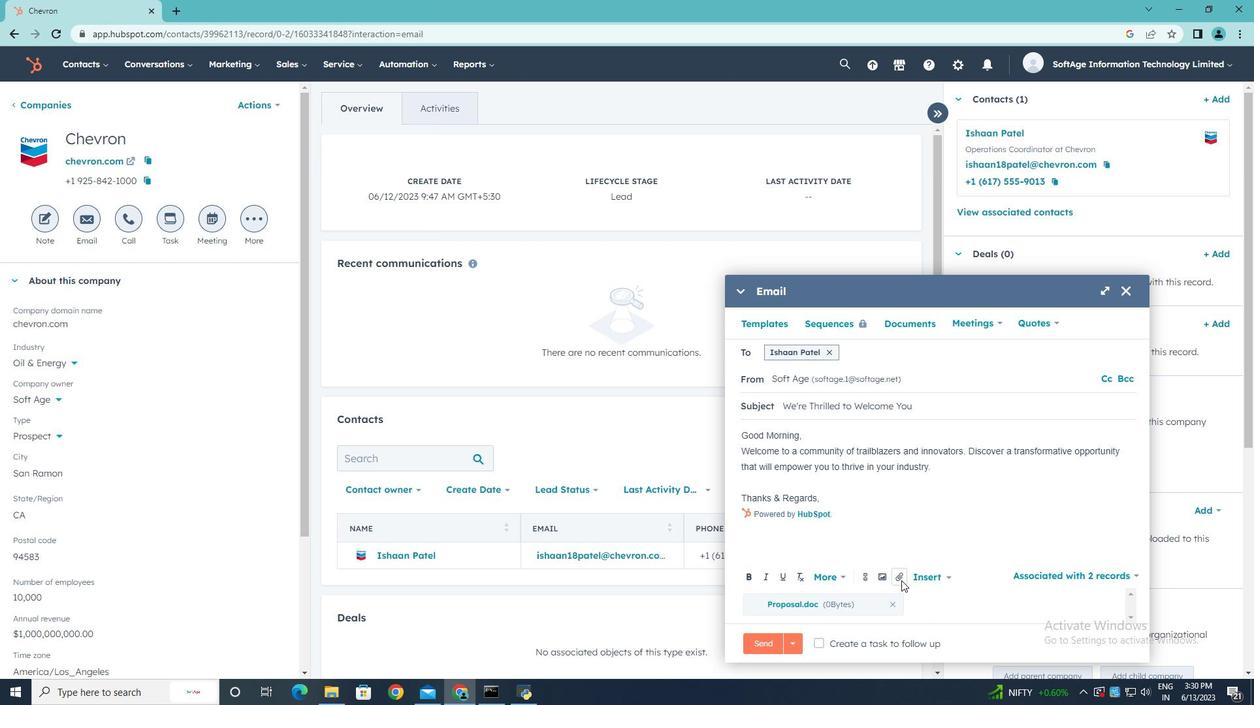 
Action: Mouse moved to (925, 542)
Screenshot: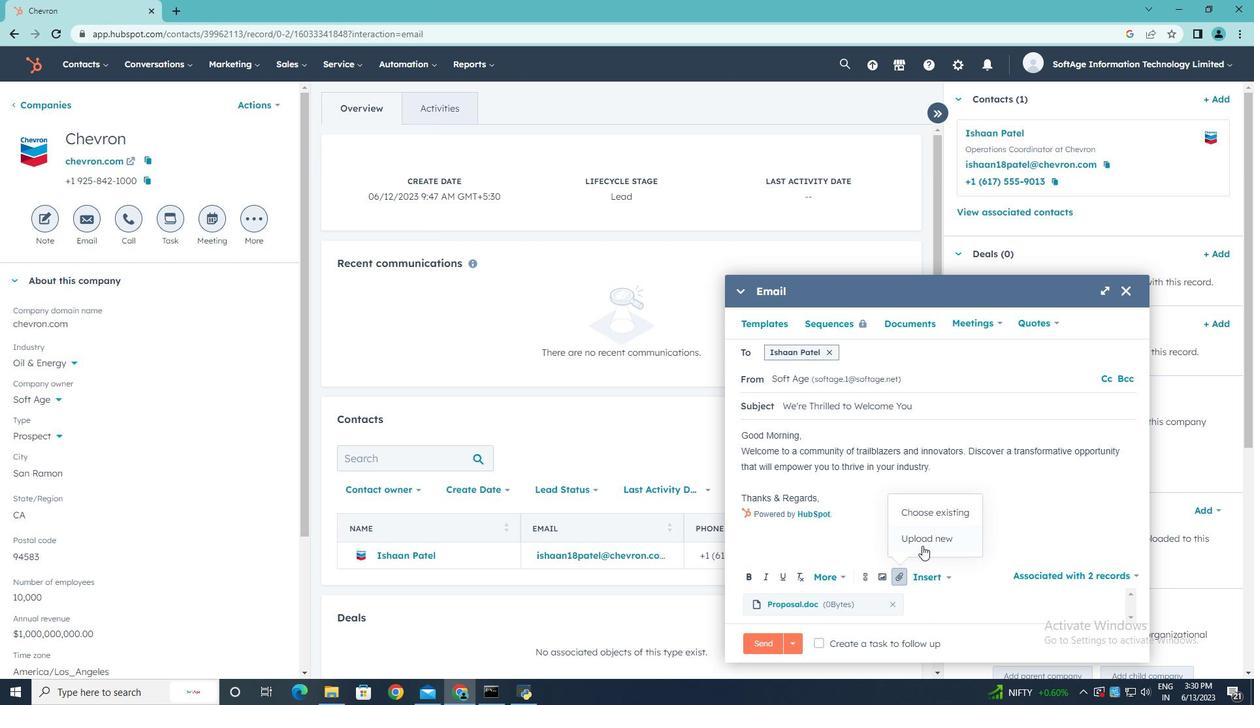
Action: Mouse pressed left at (925, 542)
Screenshot: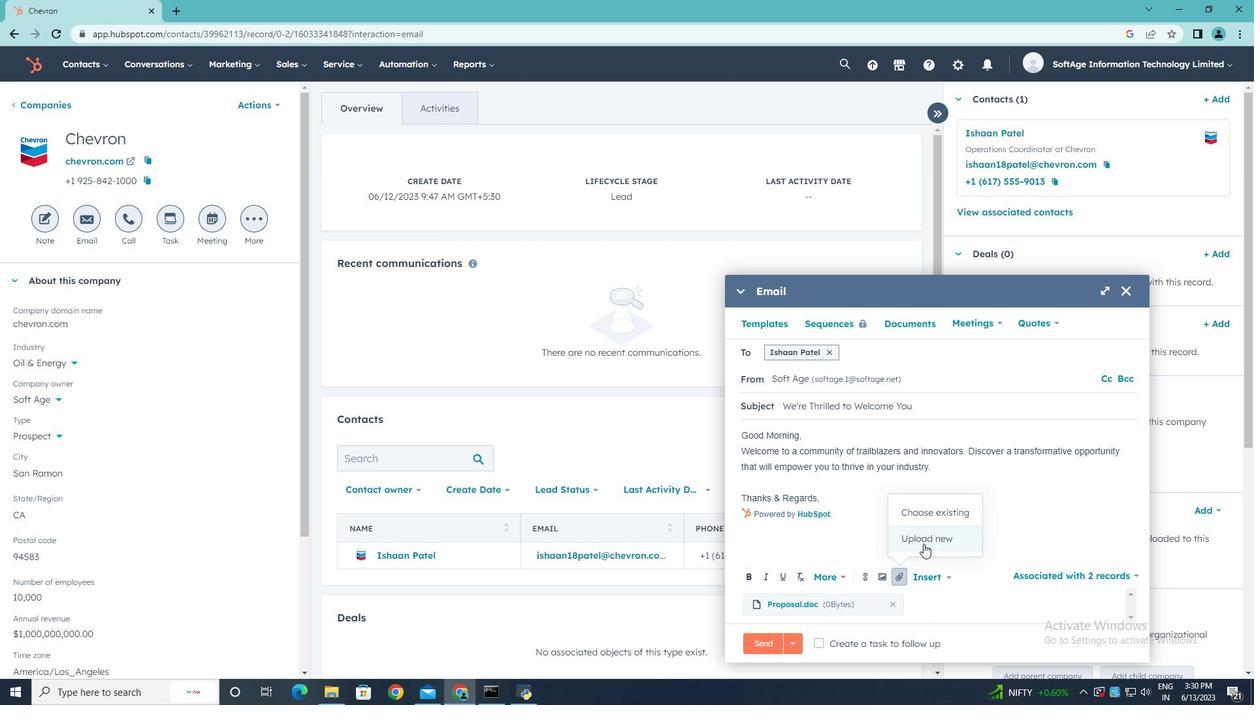 
Action: Mouse moved to (314, 115)
Screenshot: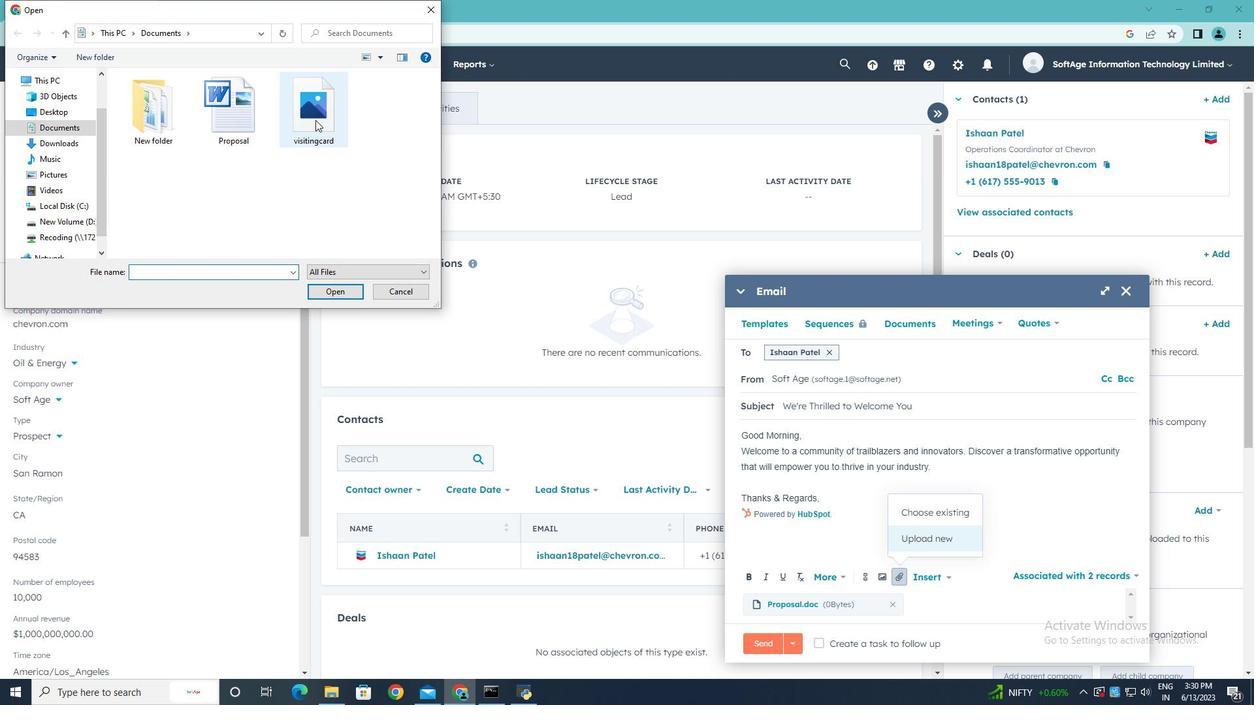 
Action: Mouse pressed left at (314, 115)
Screenshot: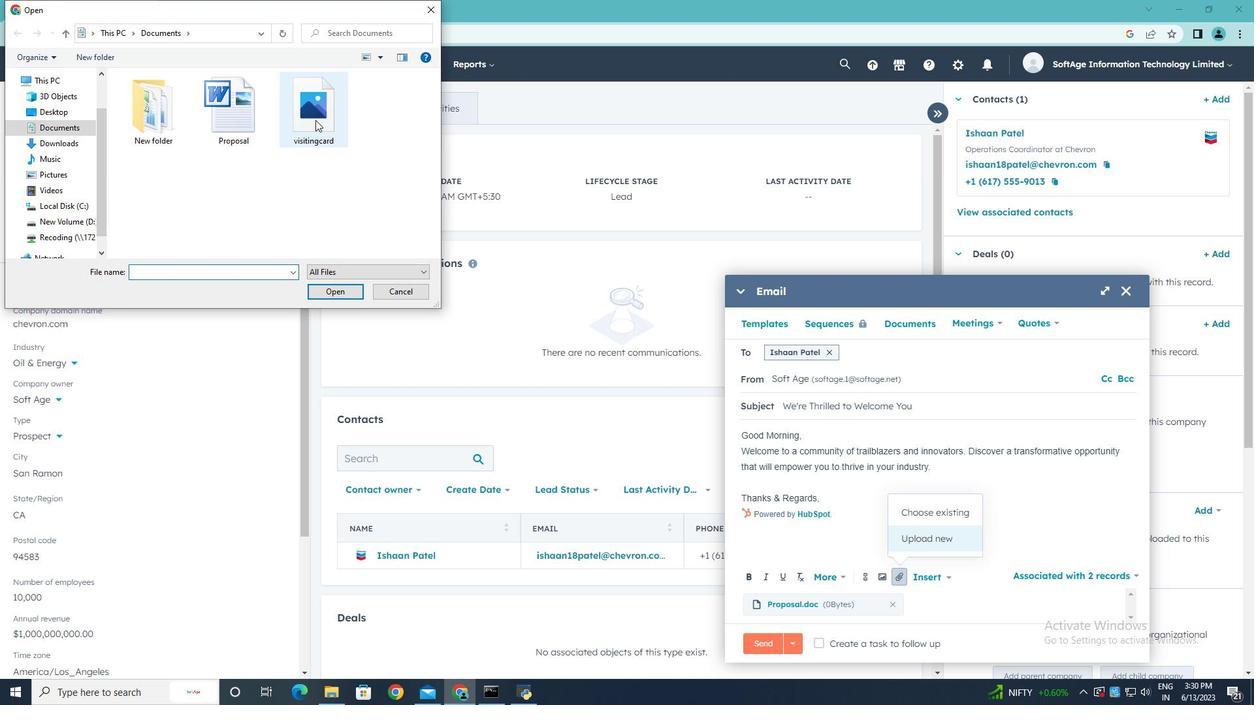
Action: Mouse moved to (335, 291)
Screenshot: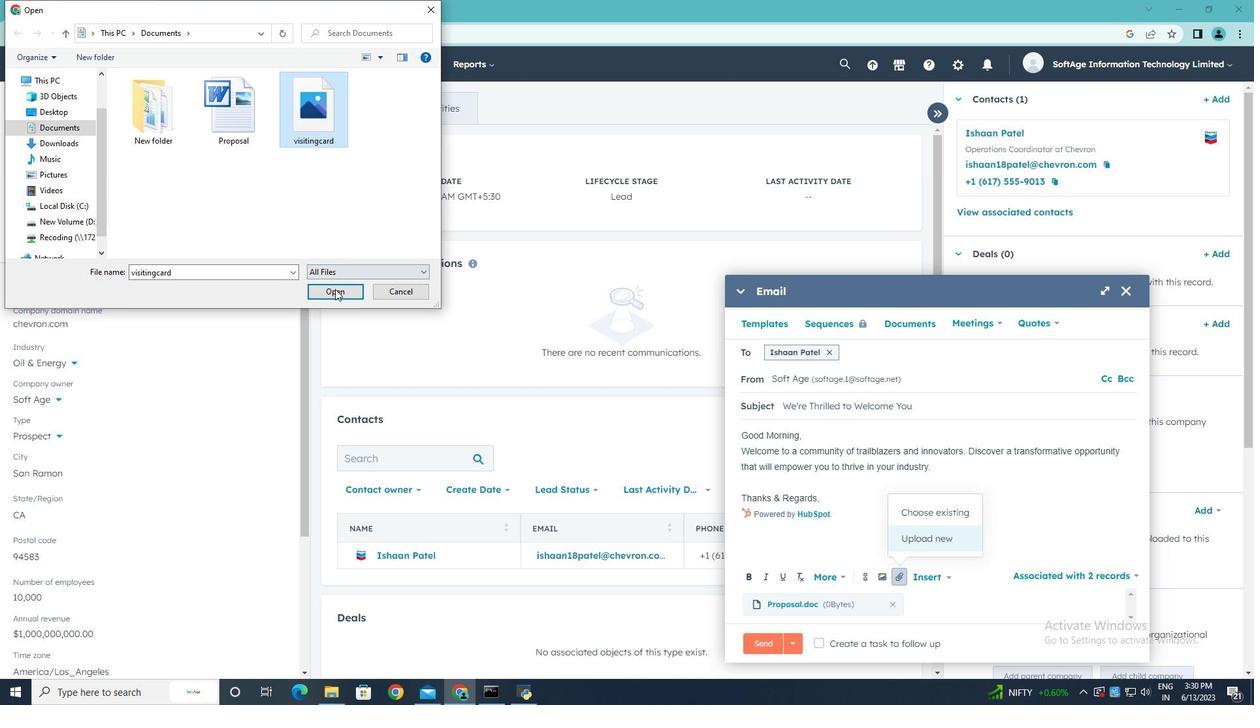 
Action: Mouse pressed left at (335, 291)
Screenshot: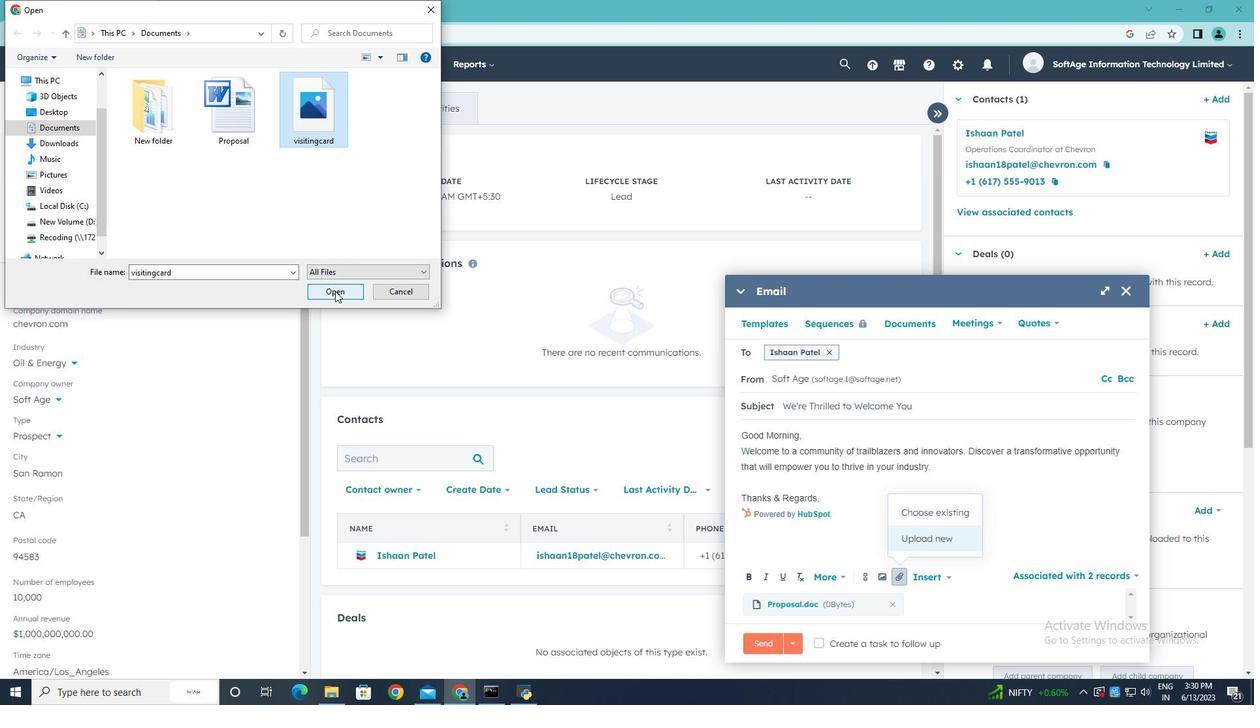 
Action: Mouse moved to (819, 497)
Screenshot: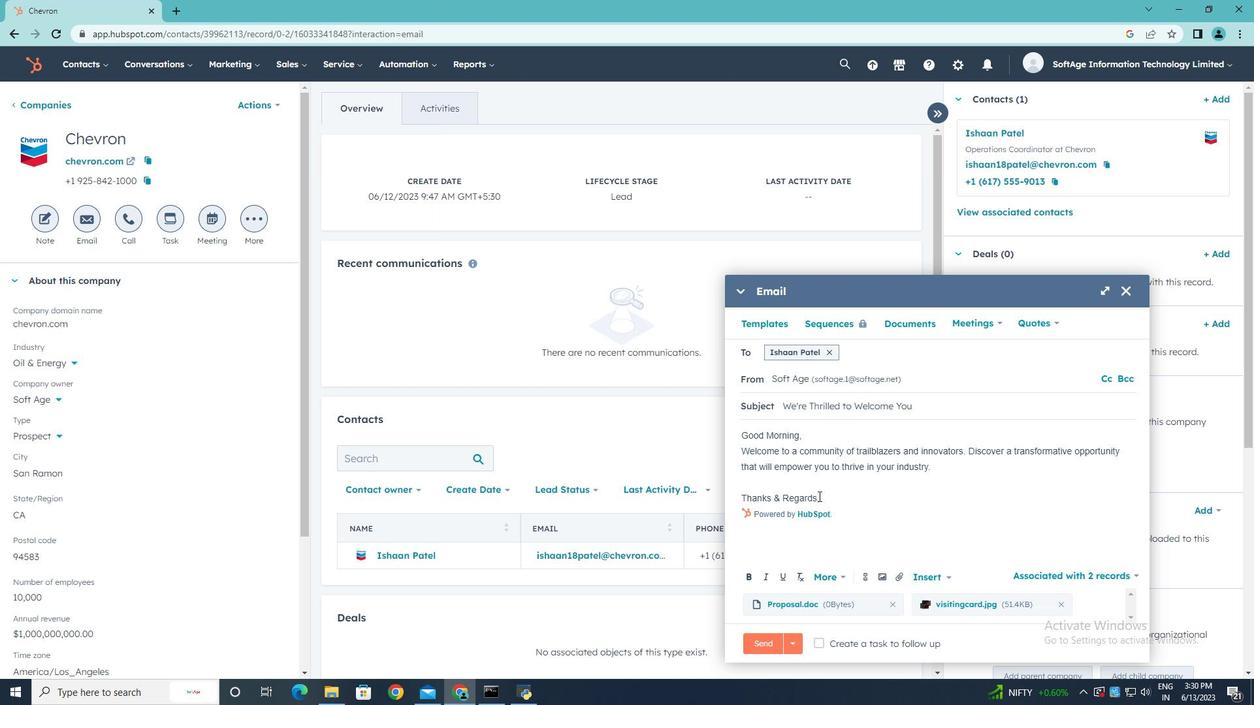 
Action: Mouse pressed left at (819, 497)
Screenshot: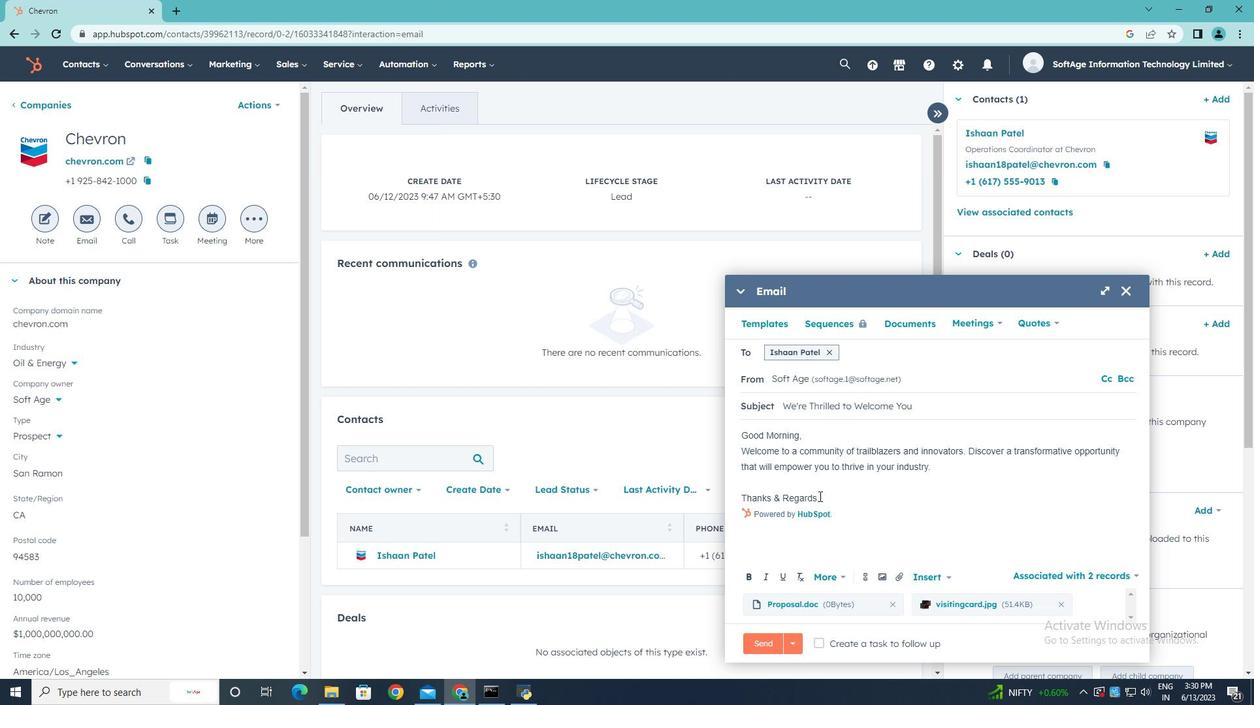 
Action: Key pressed <Key.enter>
Screenshot: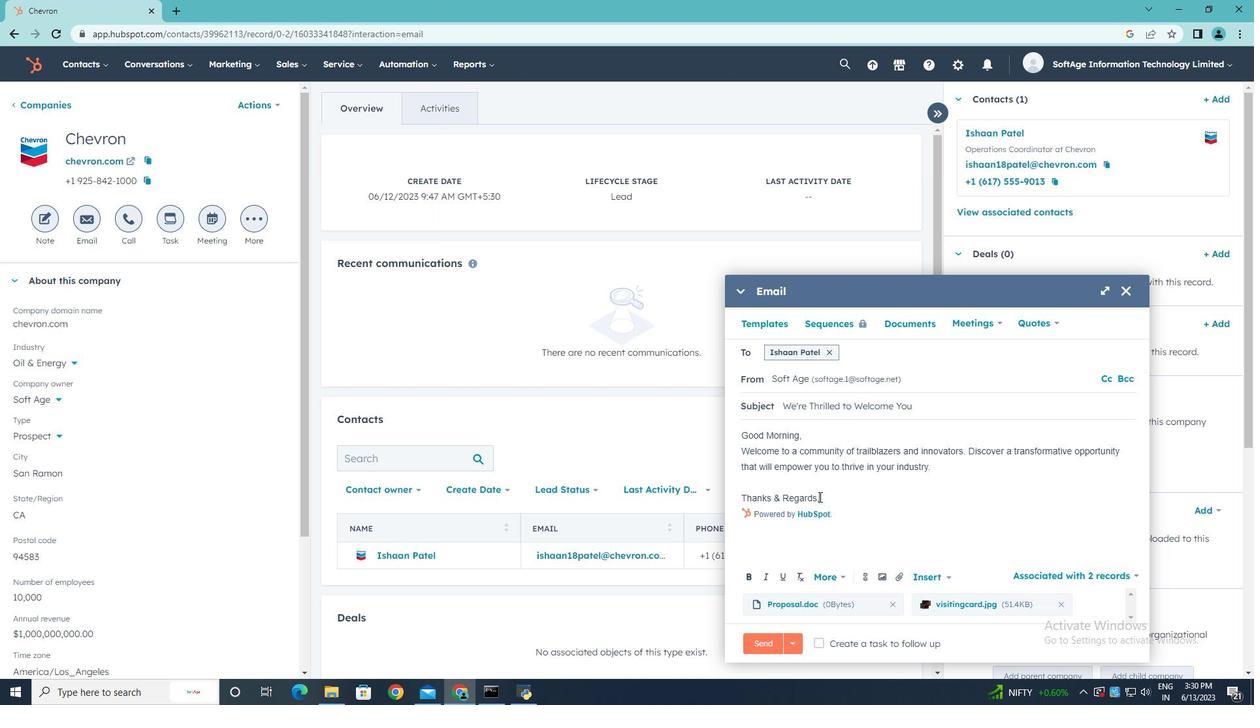 
Action: Mouse moved to (866, 578)
Screenshot: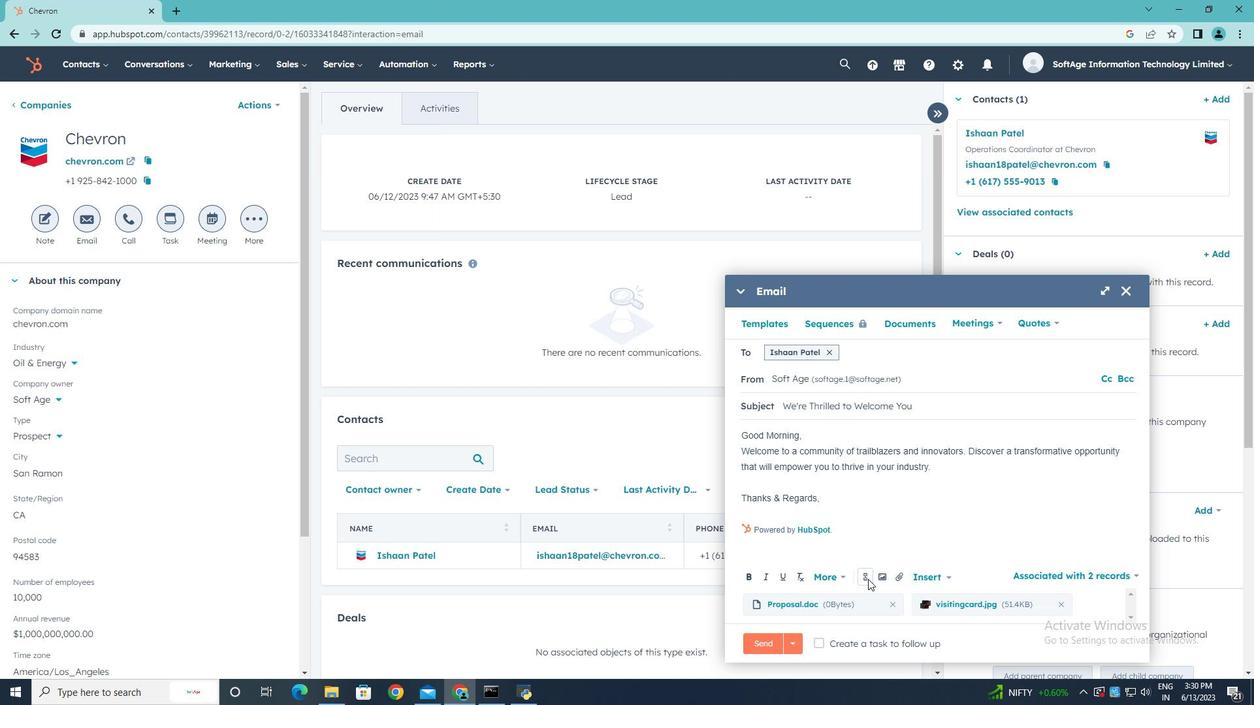 
Action: Mouse pressed left at (866, 578)
Screenshot: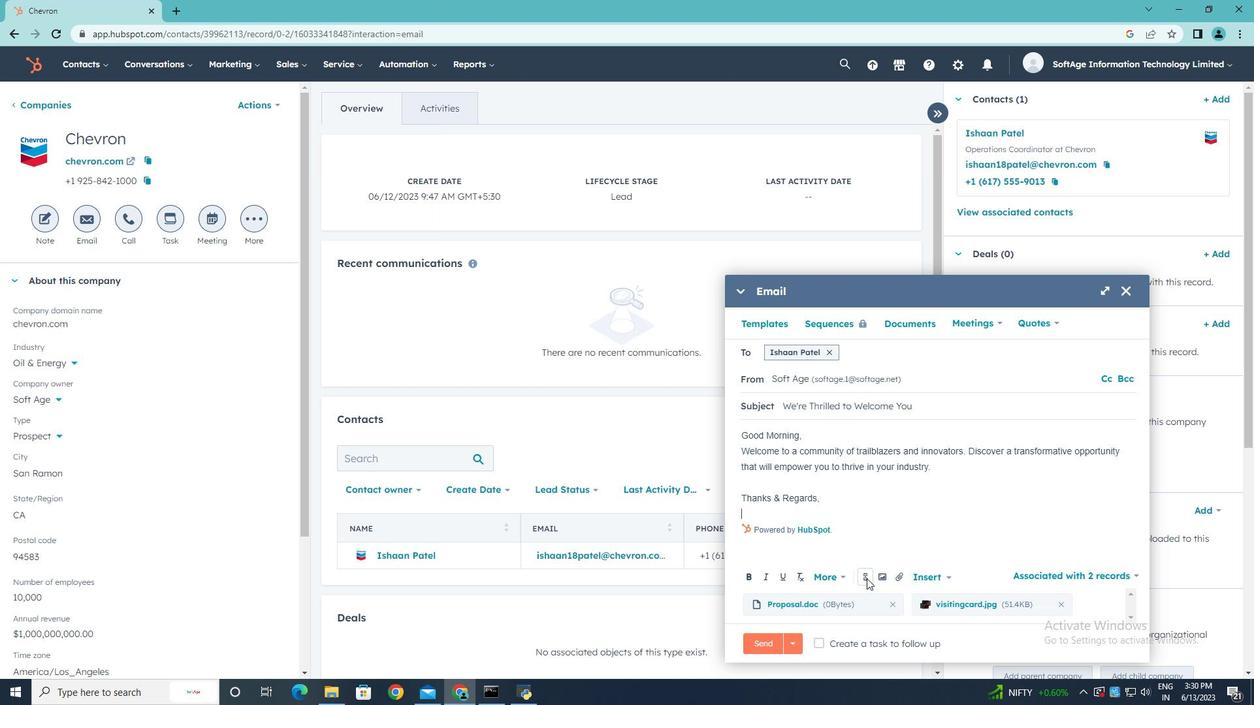 
Action: Mouse moved to (889, 433)
Screenshot: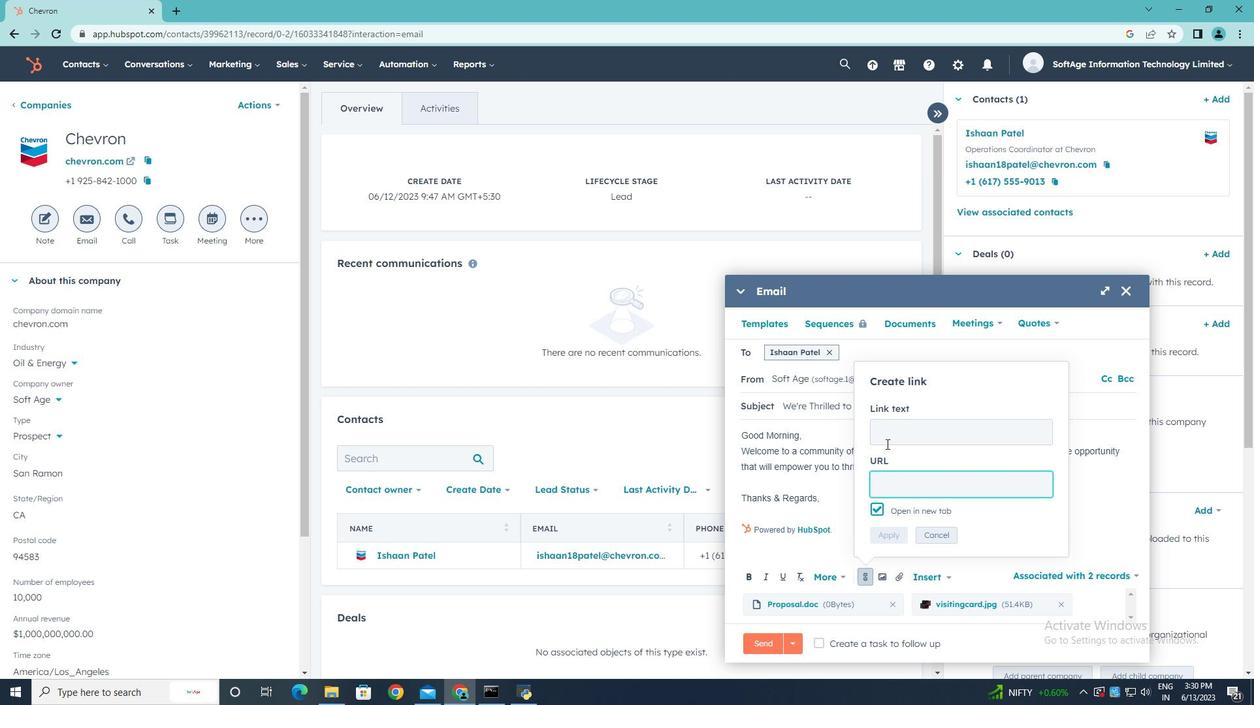 
Action: Mouse pressed left at (889, 433)
Screenshot: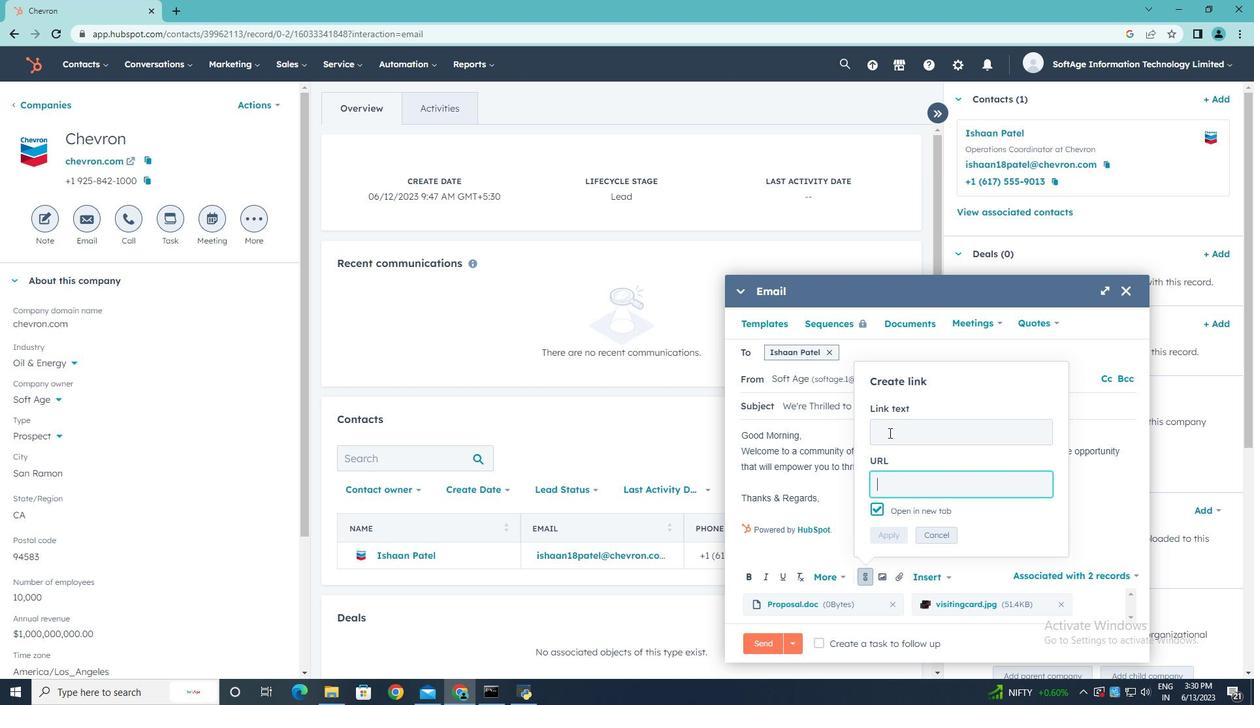 
Action: Key pressed <Key.shift><Key.shift><Key.shift><Key.shift><Key.shift><Key.shift><Key.shift><Key.shift><Key.shift><Key.shift><Key.shift><Key.shift><Key.shift><Key.shift><Key.shift><Key.shift><Key.shift><Key.shift><Key.shift><Key.shift><Key.shift><Key.shift><Key.shift><Key.shift><Key.shift><Key.shift><Key.shift><Key.shift><Key.shift><Key.shift><Key.shift><Key.shift><Key.shift><Key.shift>facebook
Screenshot: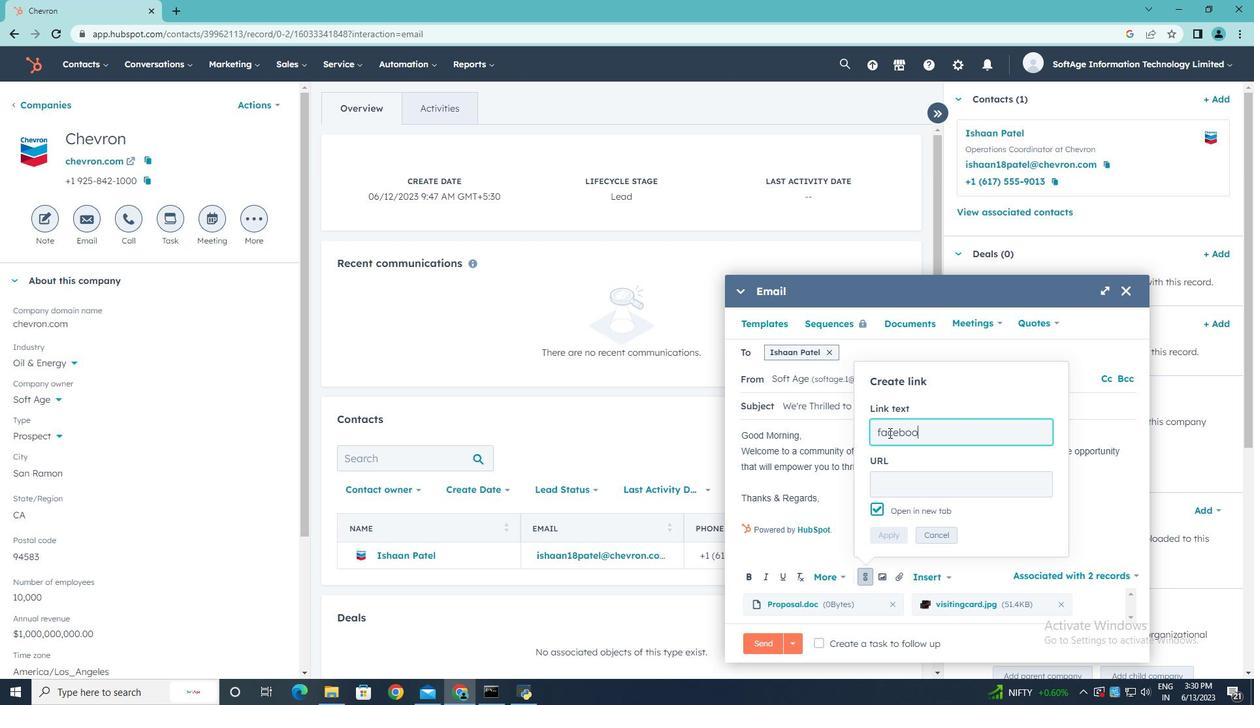
Action: Mouse moved to (903, 485)
Screenshot: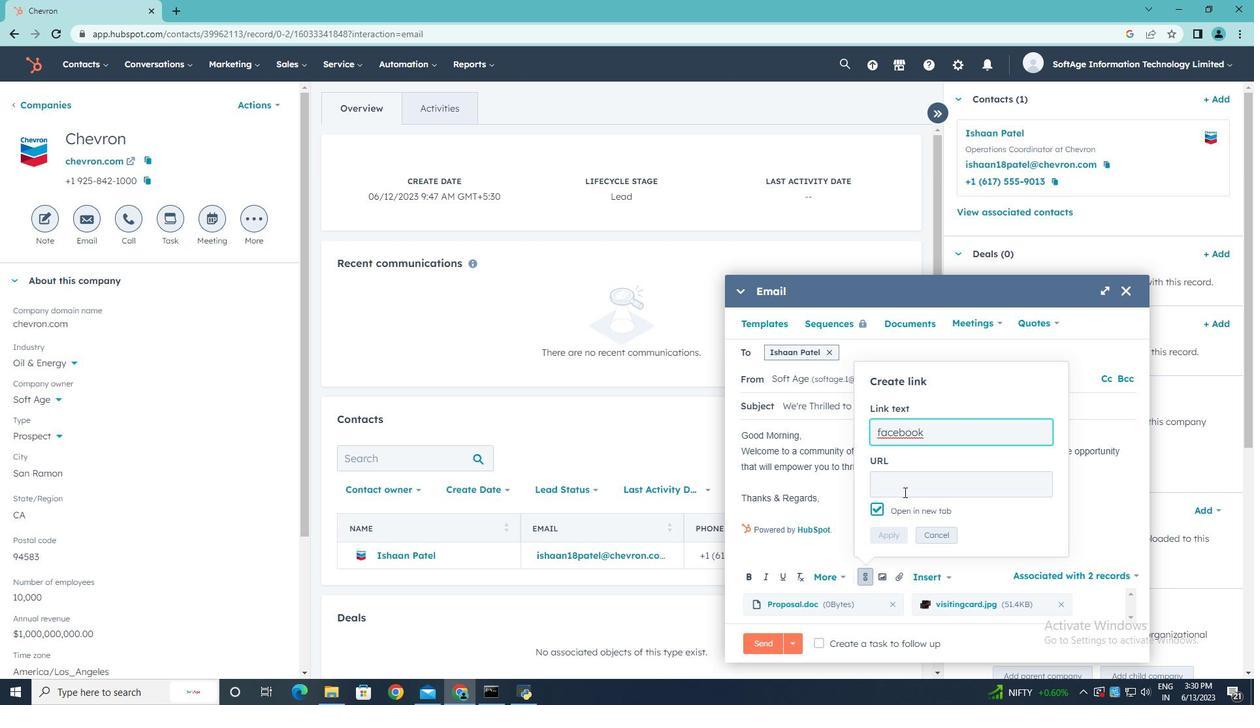 
Action: Mouse pressed left at (903, 485)
Screenshot: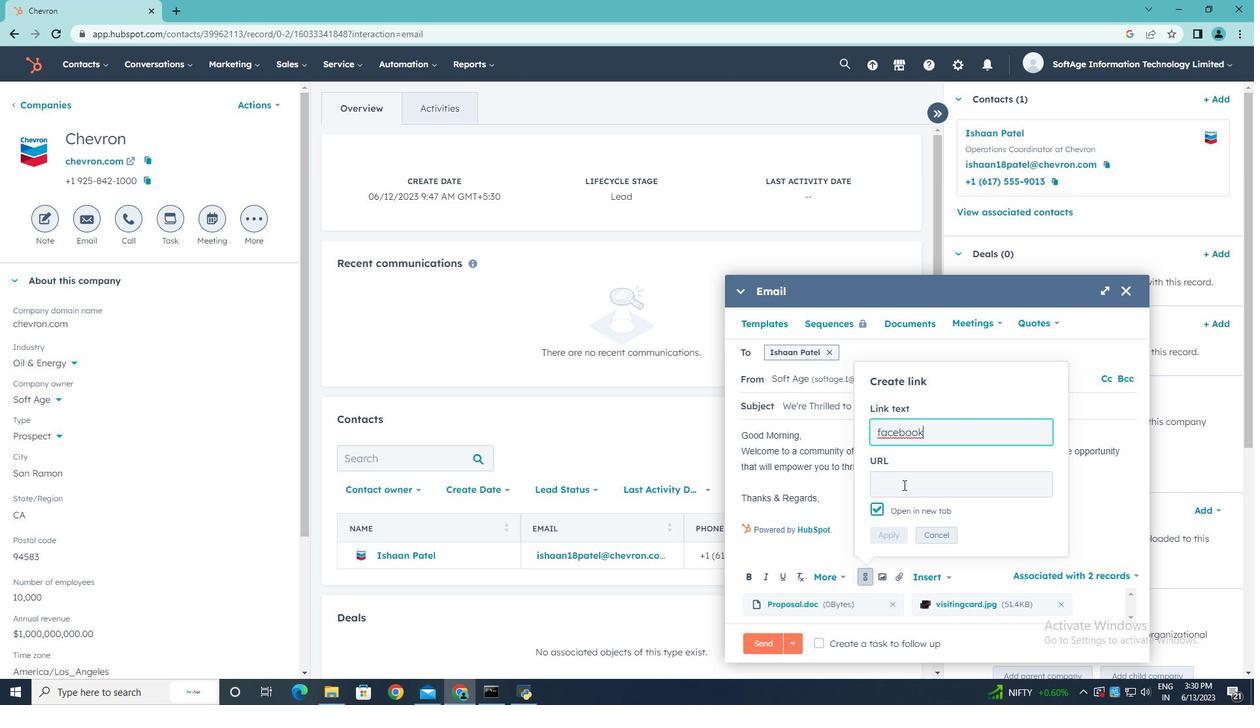 
Action: Key pressed www.facebook.com
Screenshot: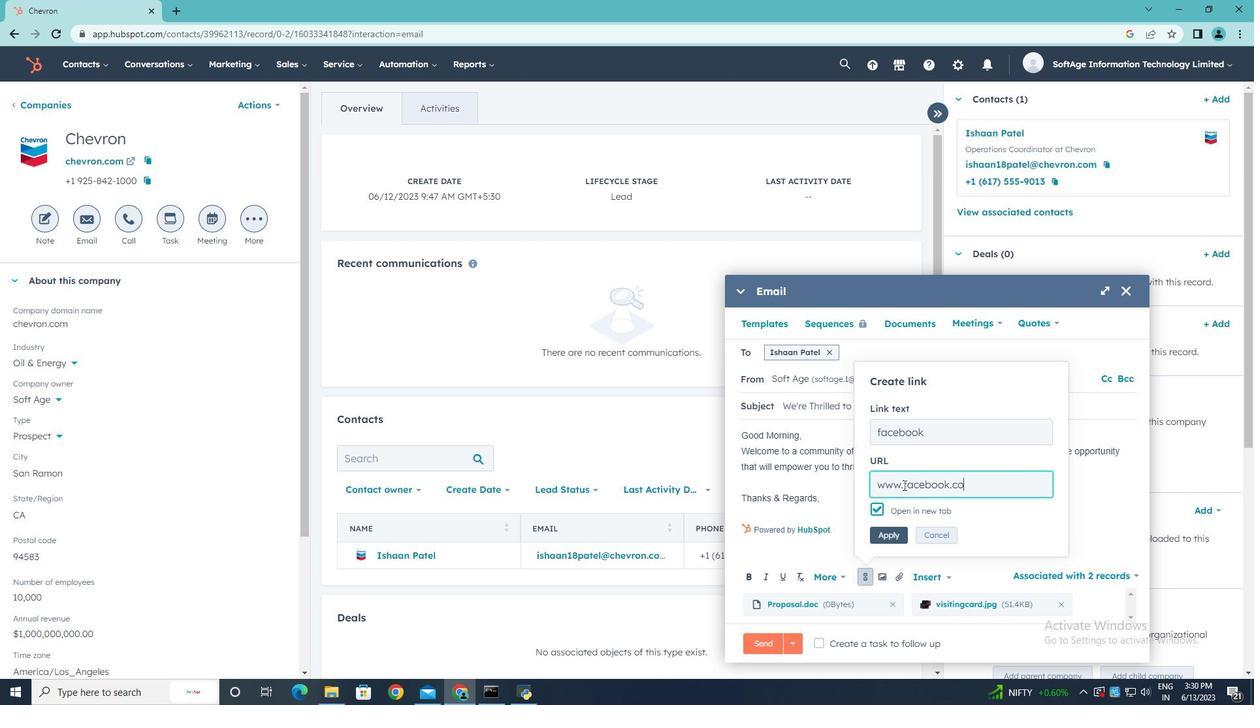 
Action: Mouse moved to (898, 537)
Screenshot: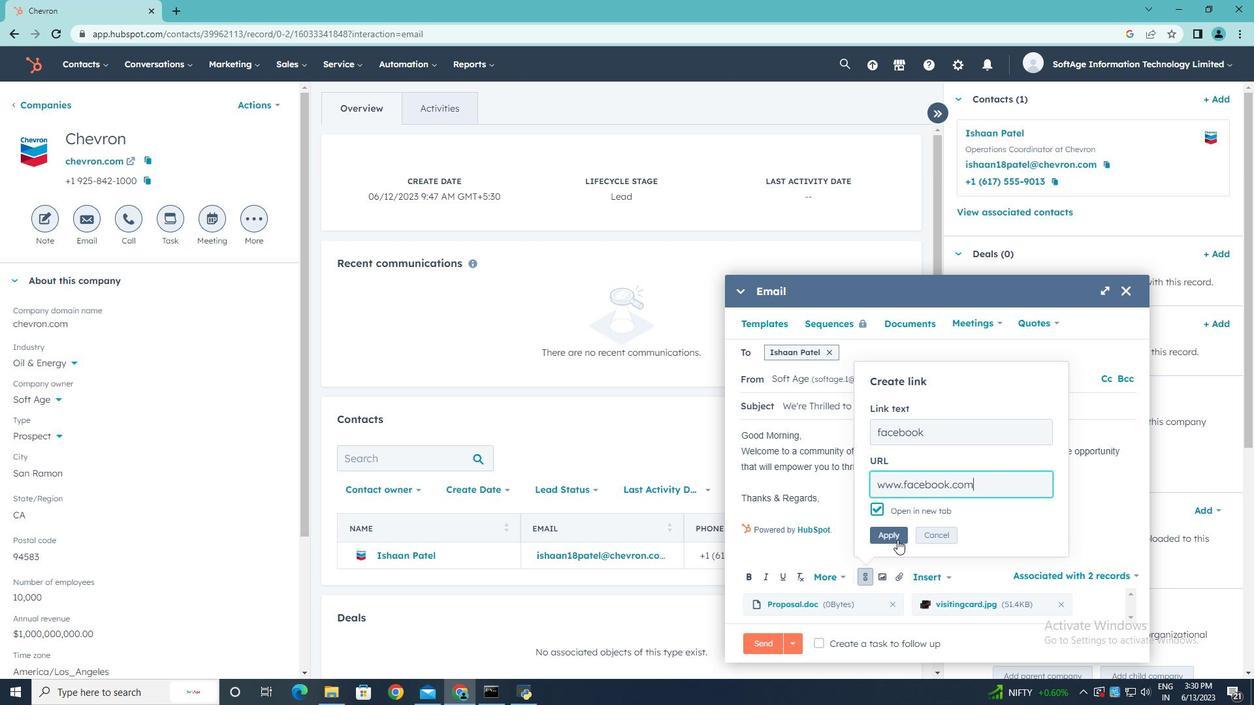 
Action: Mouse pressed left at (898, 537)
Screenshot: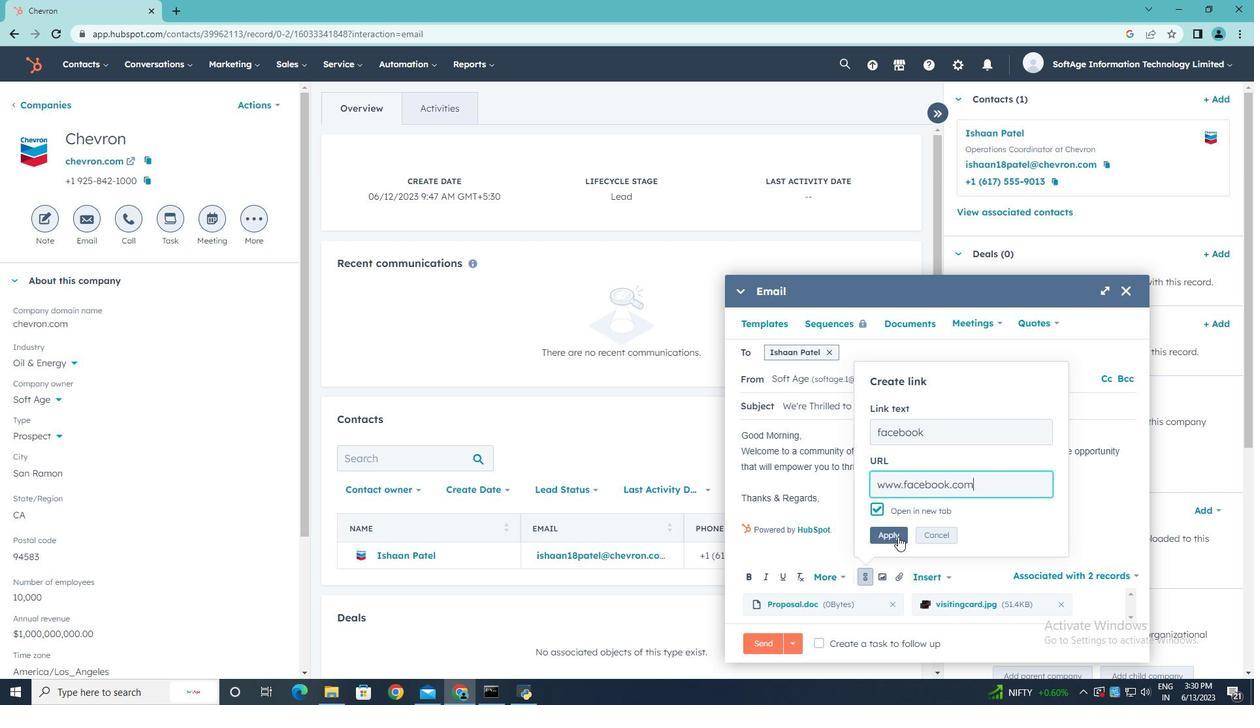 
Action: Mouse moved to (823, 644)
Screenshot: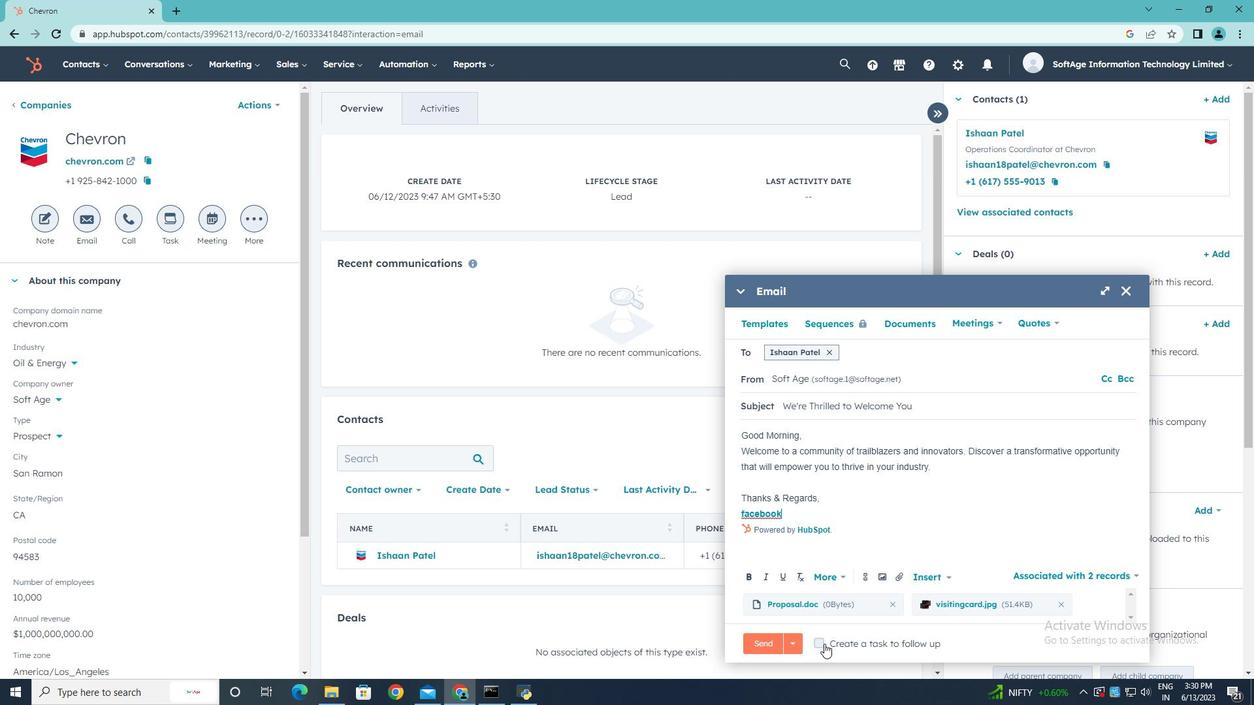 
Action: Mouse pressed left at (823, 644)
Screenshot: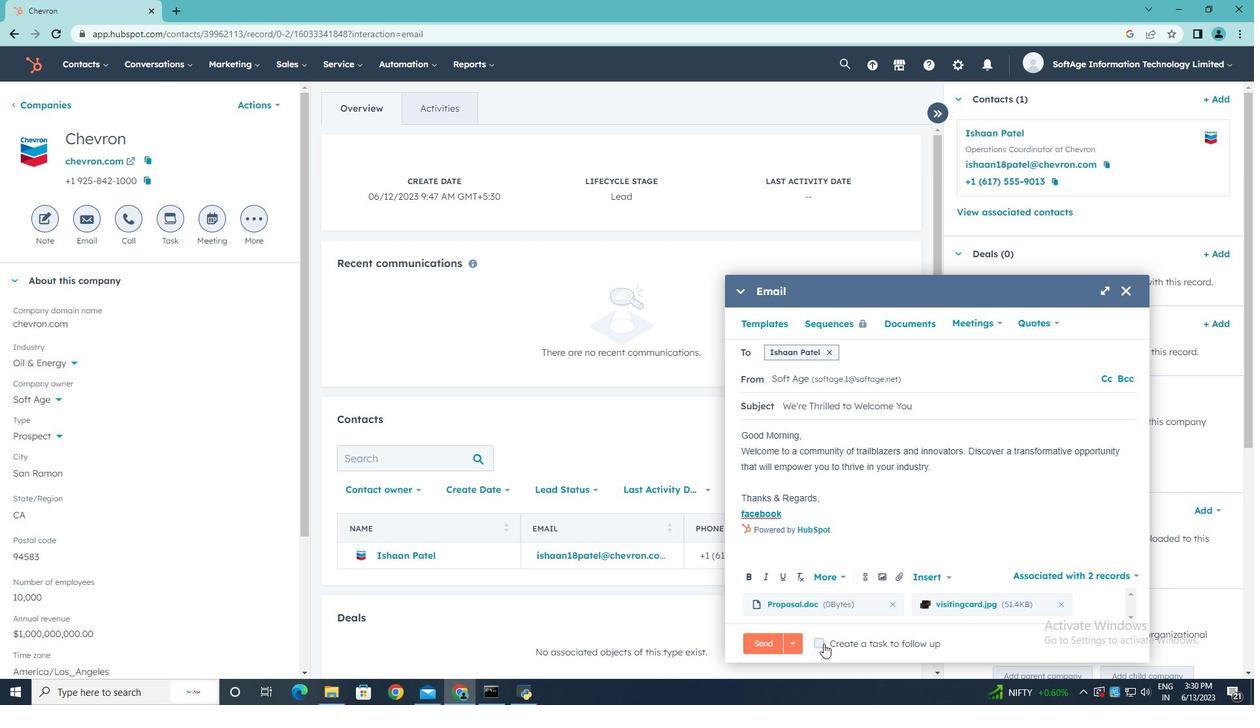 
Action: Mouse moved to (1072, 644)
Screenshot: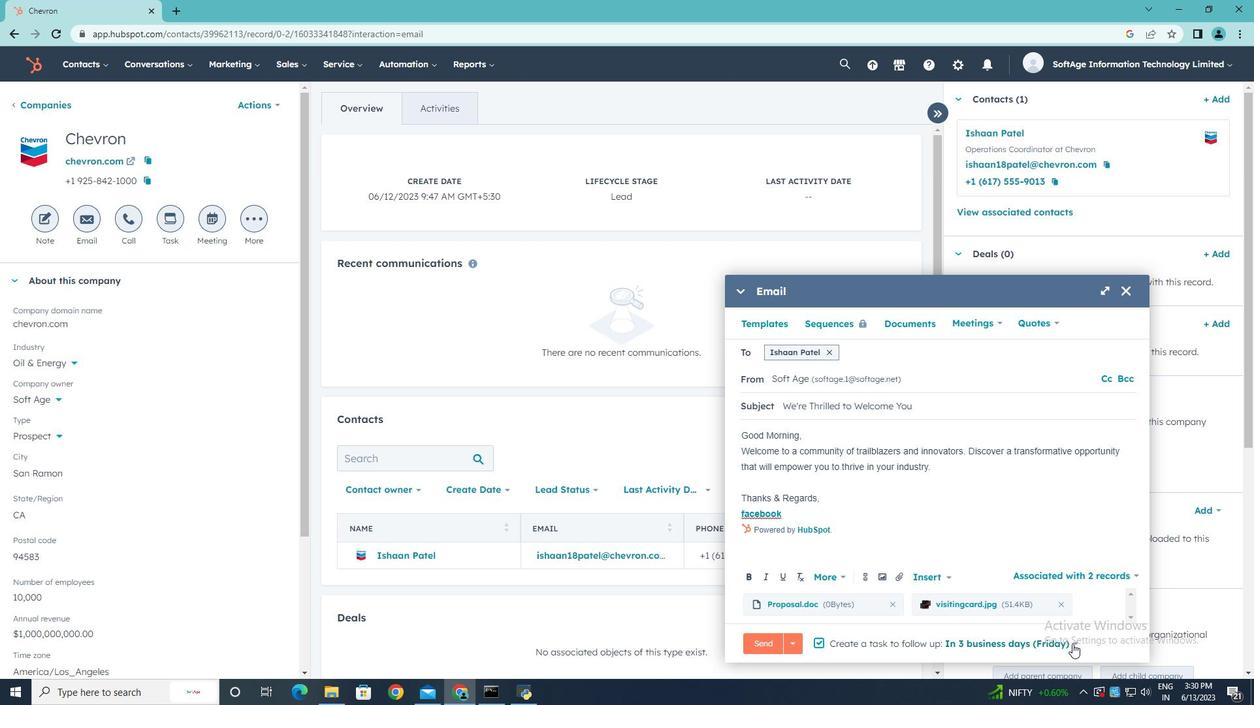 
Action: Mouse pressed left at (1072, 644)
Screenshot: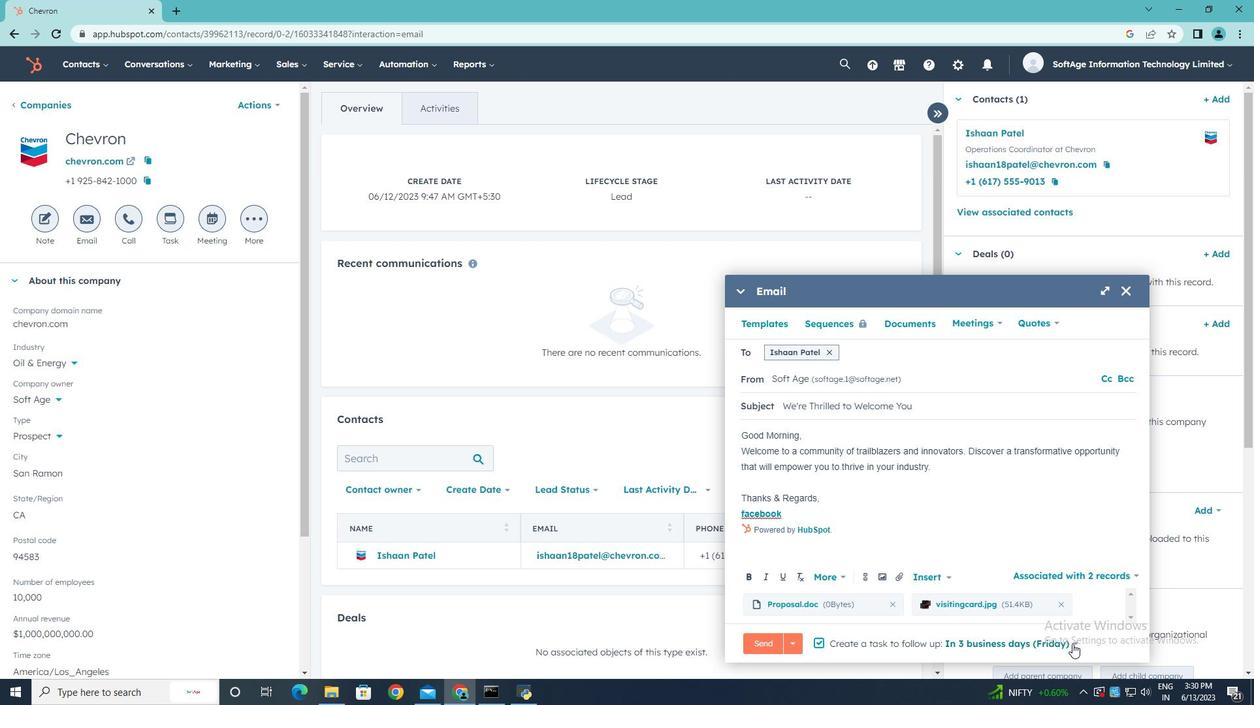 
Action: Mouse moved to (1061, 580)
Screenshot: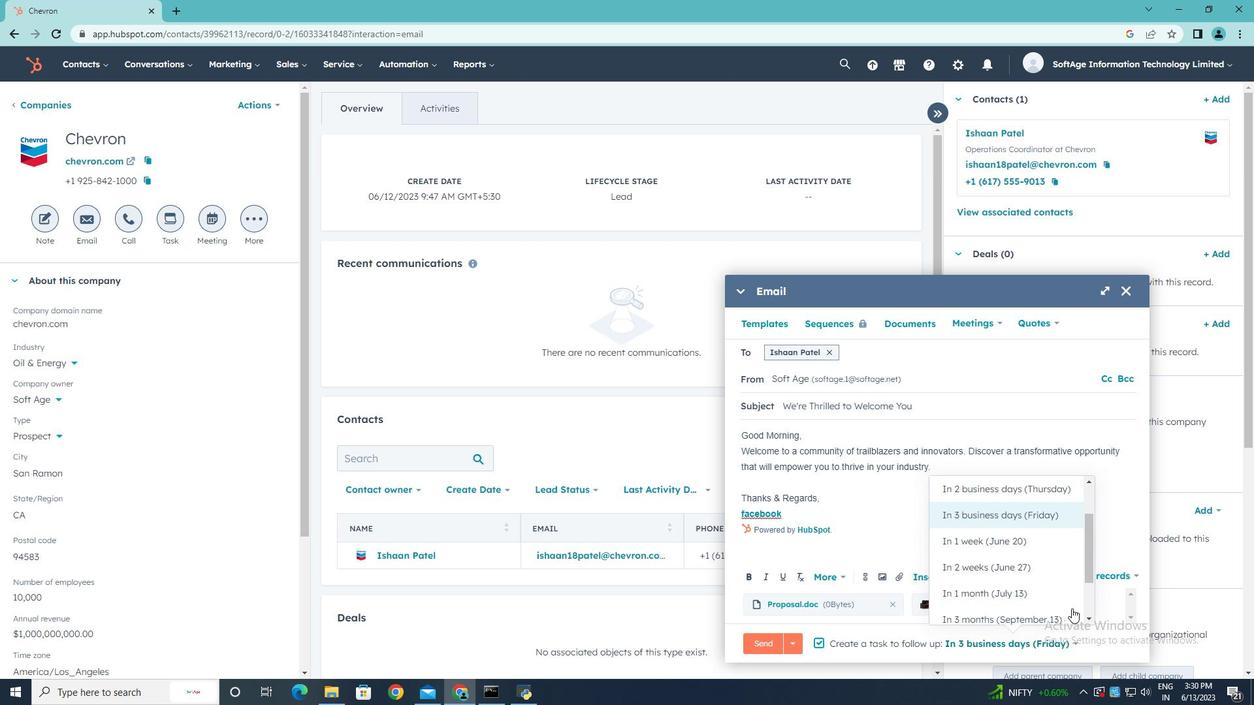 
Action: Mouse scrolled (1061, 580) with delta (0, 0)
Screenshot: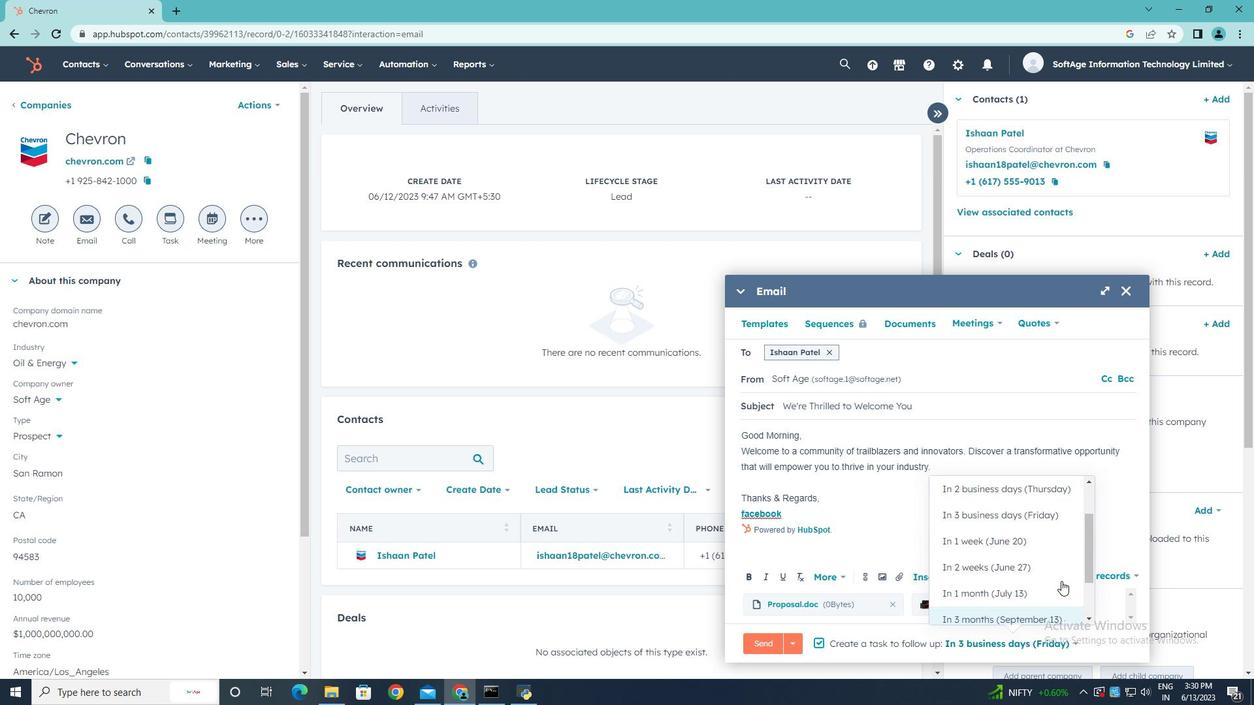 
Action: Mouse scrolled (1061, 580) with delta (0, 0)
Screenshot: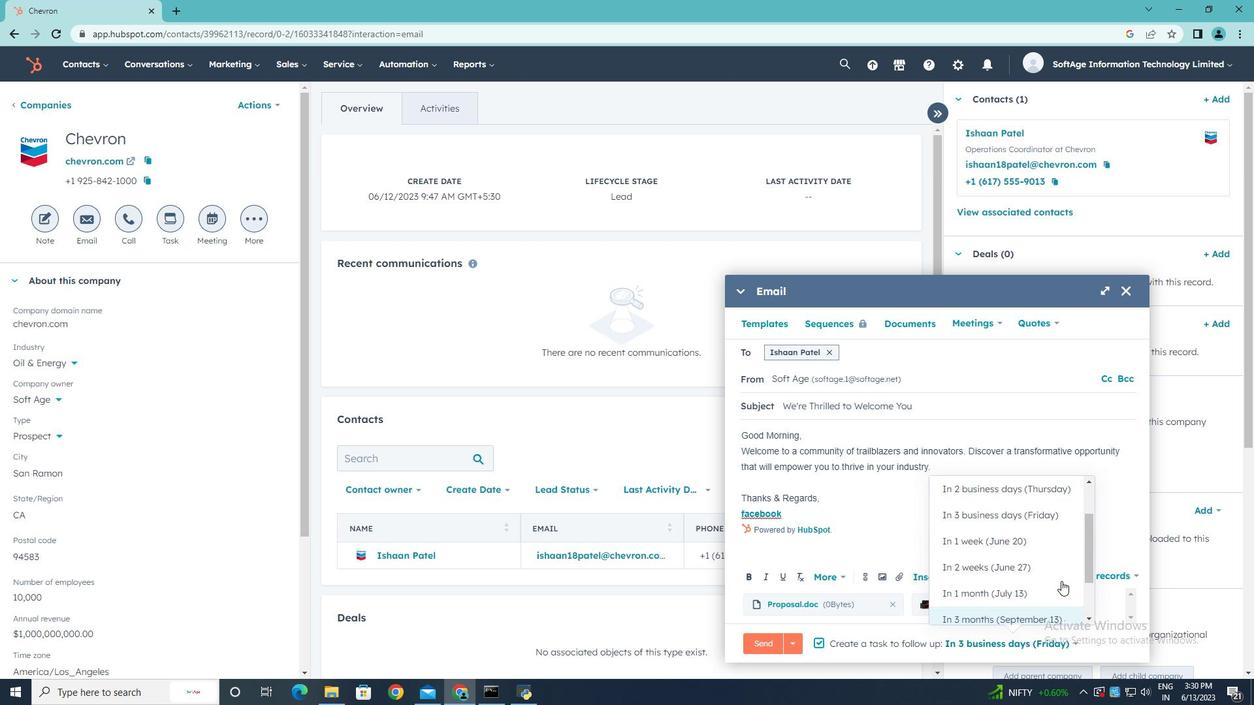 
Action: Mouse scrolled (1061, 580) with delta (0, 0)
Screenshot: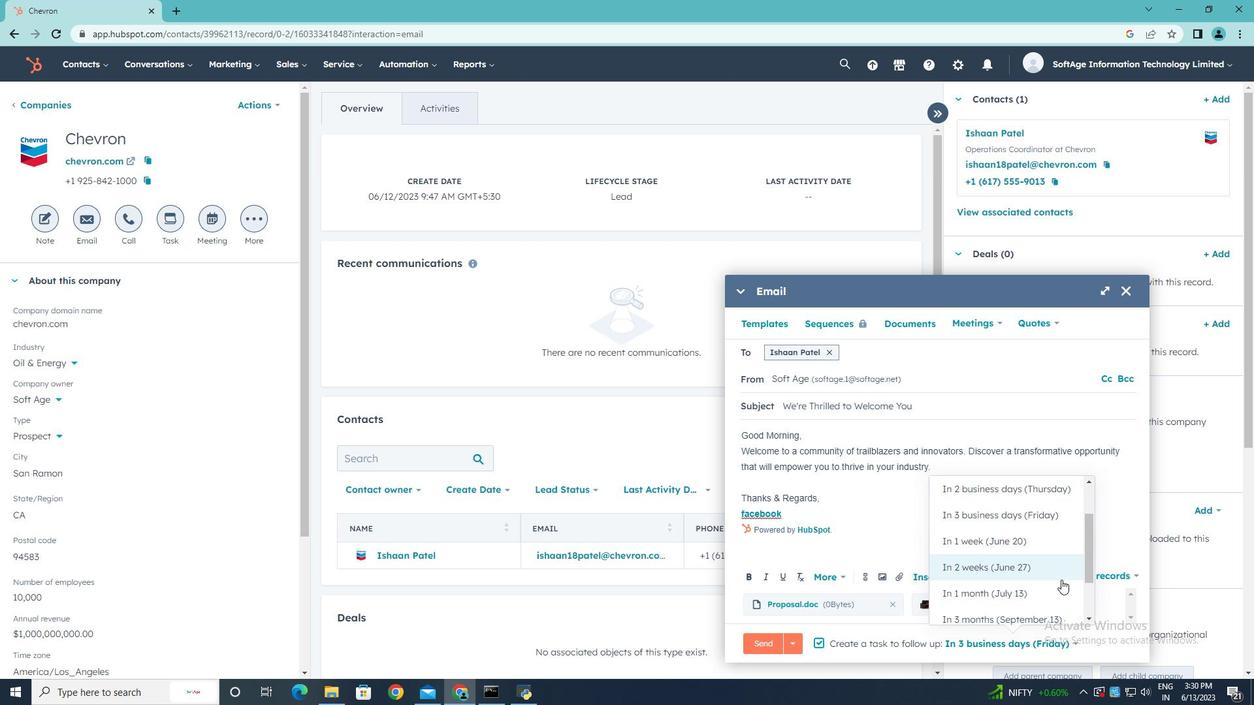
Action: Mouse scrolled (1061, 580) with delta (0, 0)
Screenshot: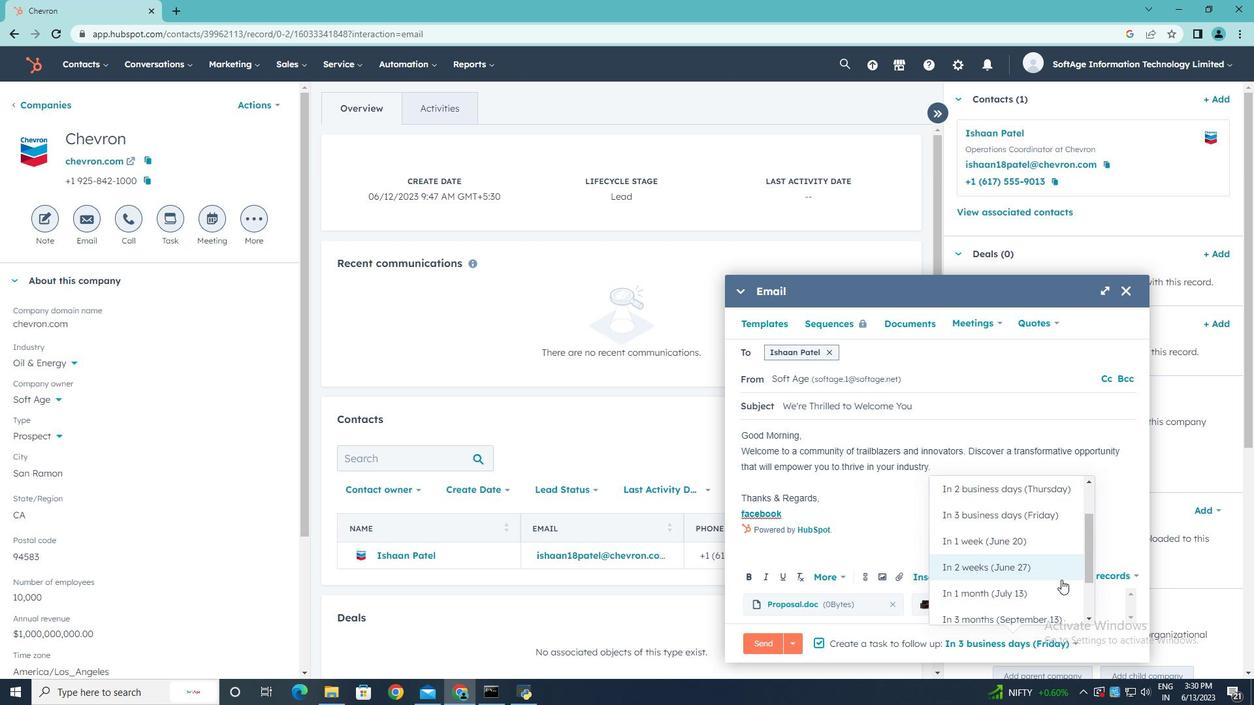 
Action: Mouse scrolled (1061, 580) with delta (0, 0)
Screenshot: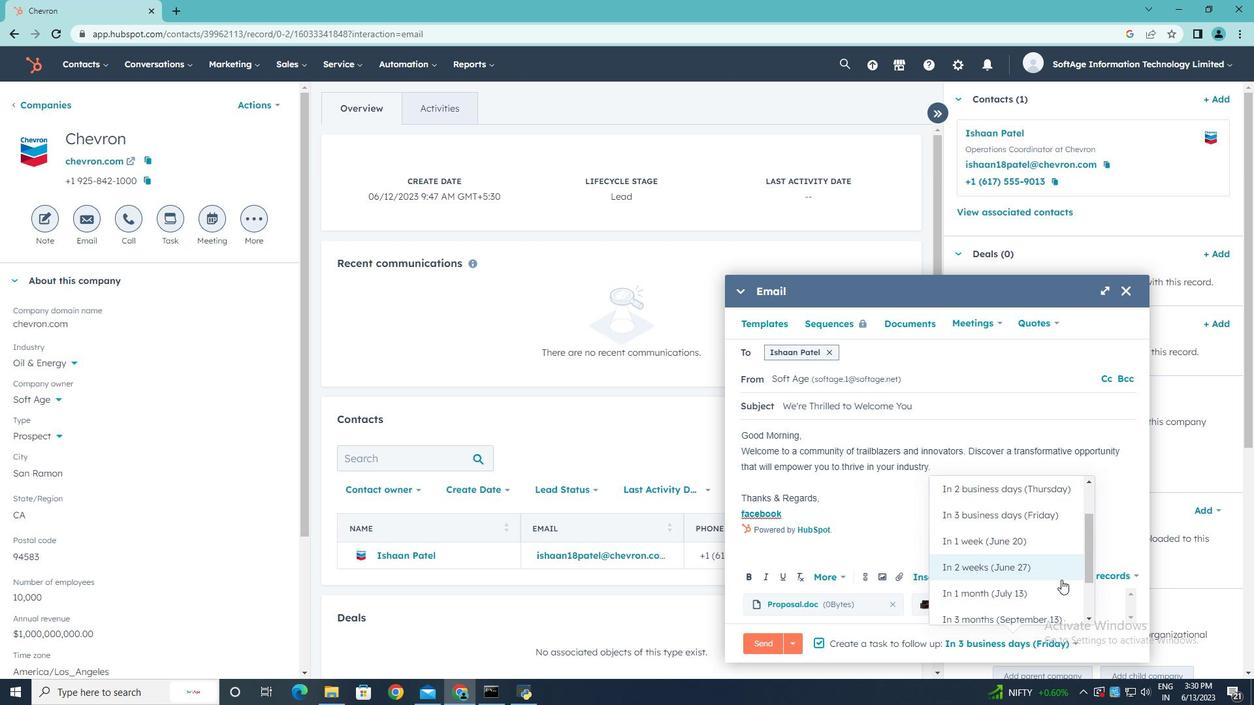 
Action: Mouse moved to (972, 523)
Screenshot: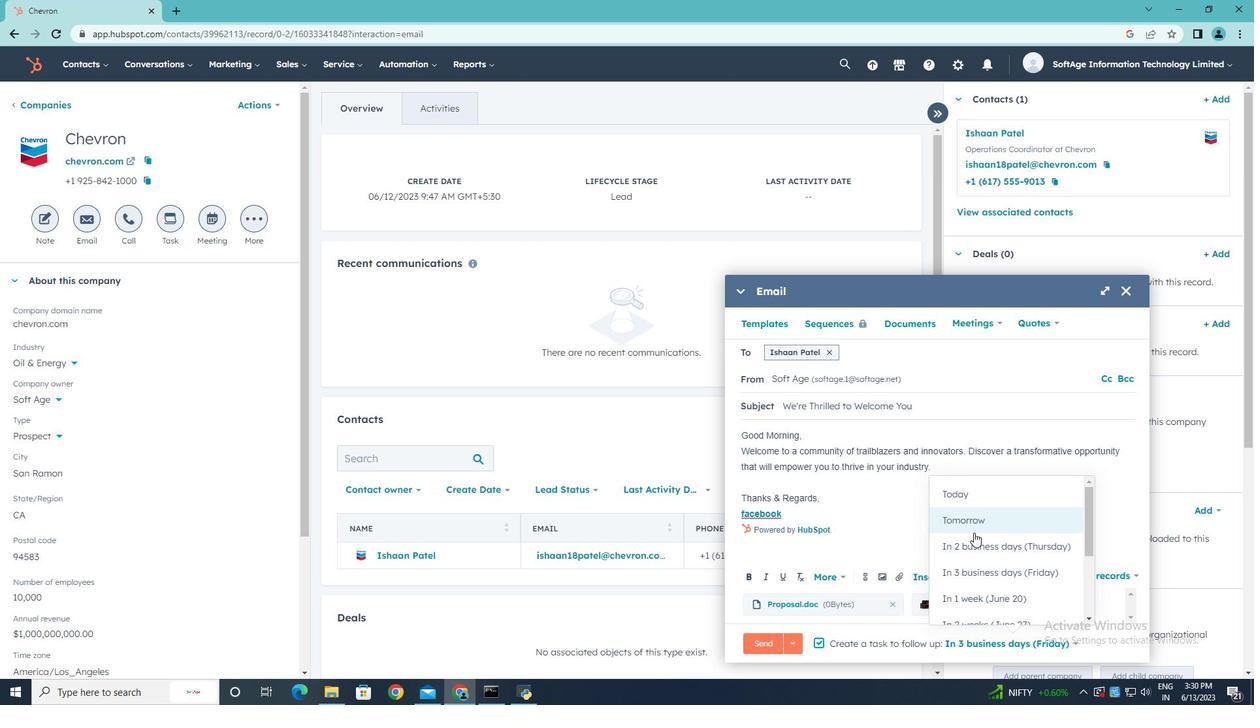 
Action: Mouse pressed left at (972, 523)
Screenshot: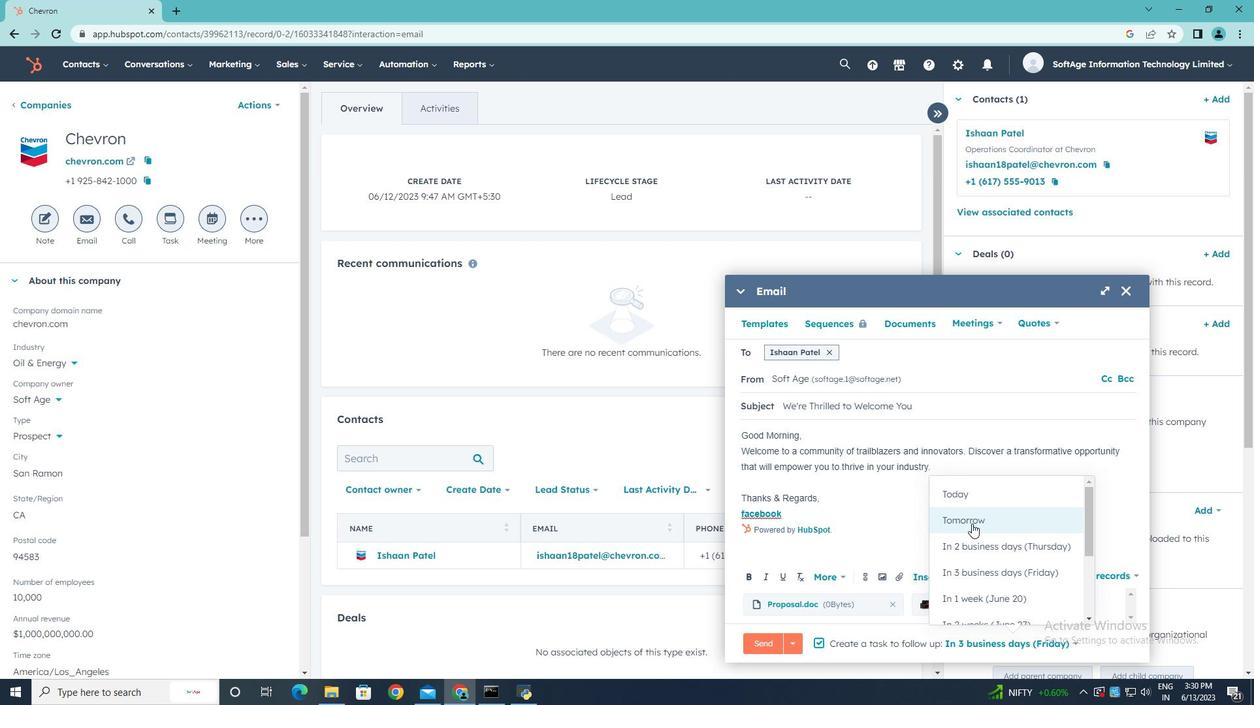
Action: Mouse moved to (770, 643)
Screenshot: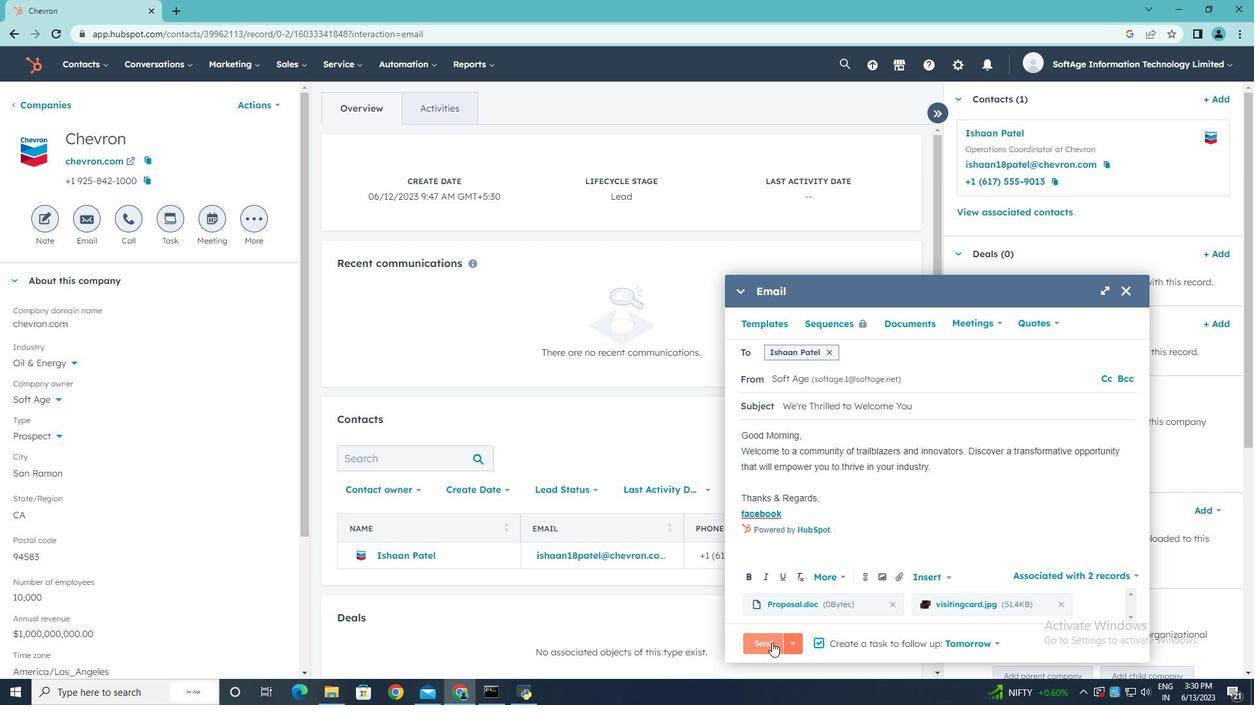 
Action: Mouse pressed left at (770, 643)
Screenshot: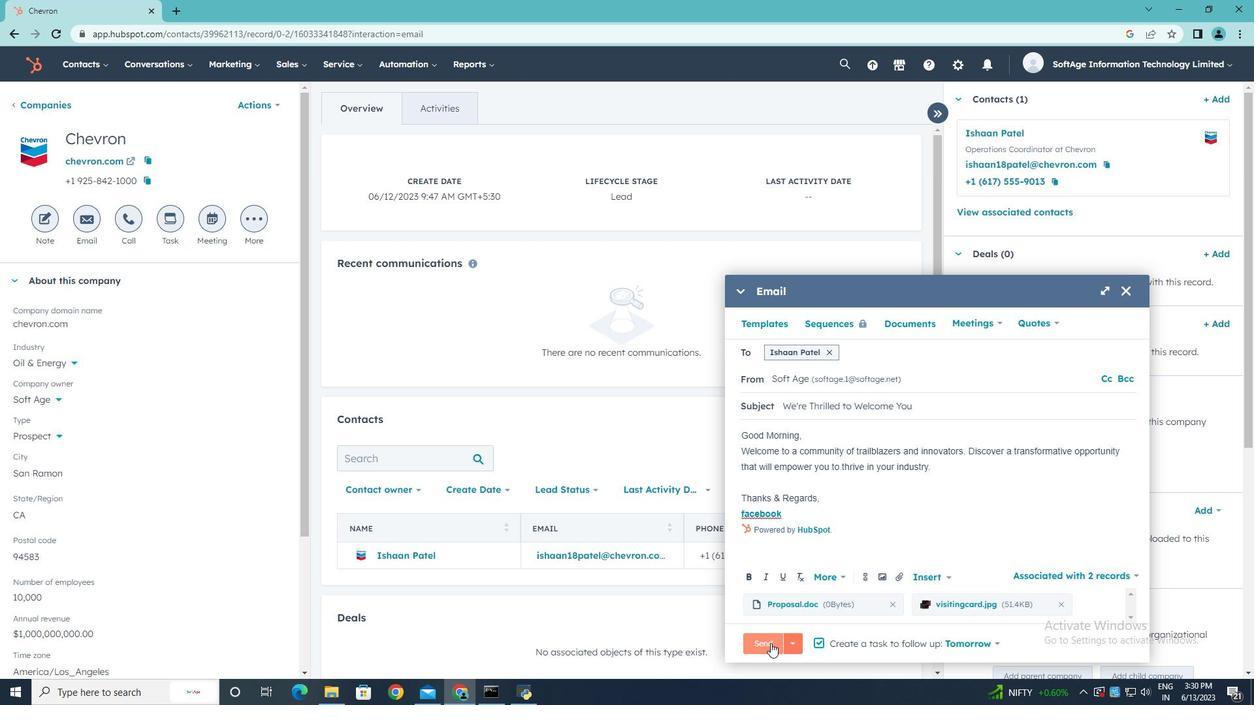 
Action: Mouse moved to (772, 642)
Screenshot: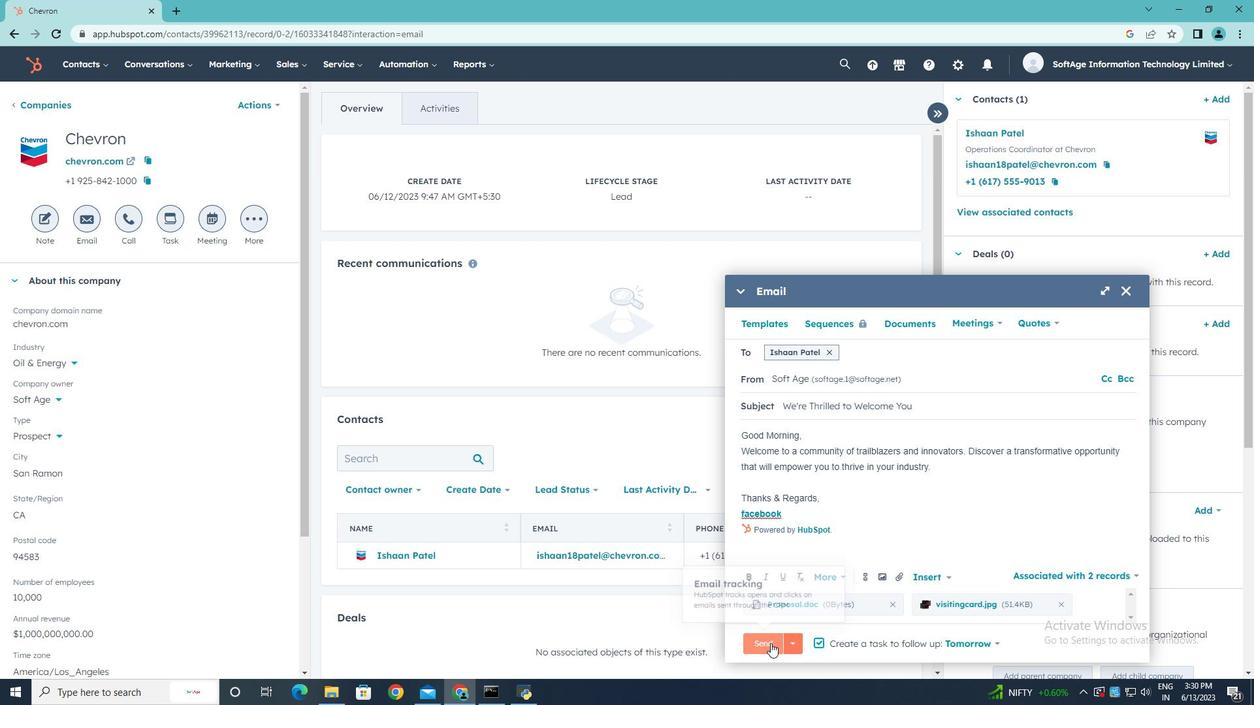 
